 Task: For heading Use Caveat with bold.  font size for heading18,  'Change the font style of data to'Caveat and font size to 9,  Change the alignment of both headline & data to Align right In the sheet   Quantum Sales review   book
Action: Mouse moved to (295, 199)
Screenshot: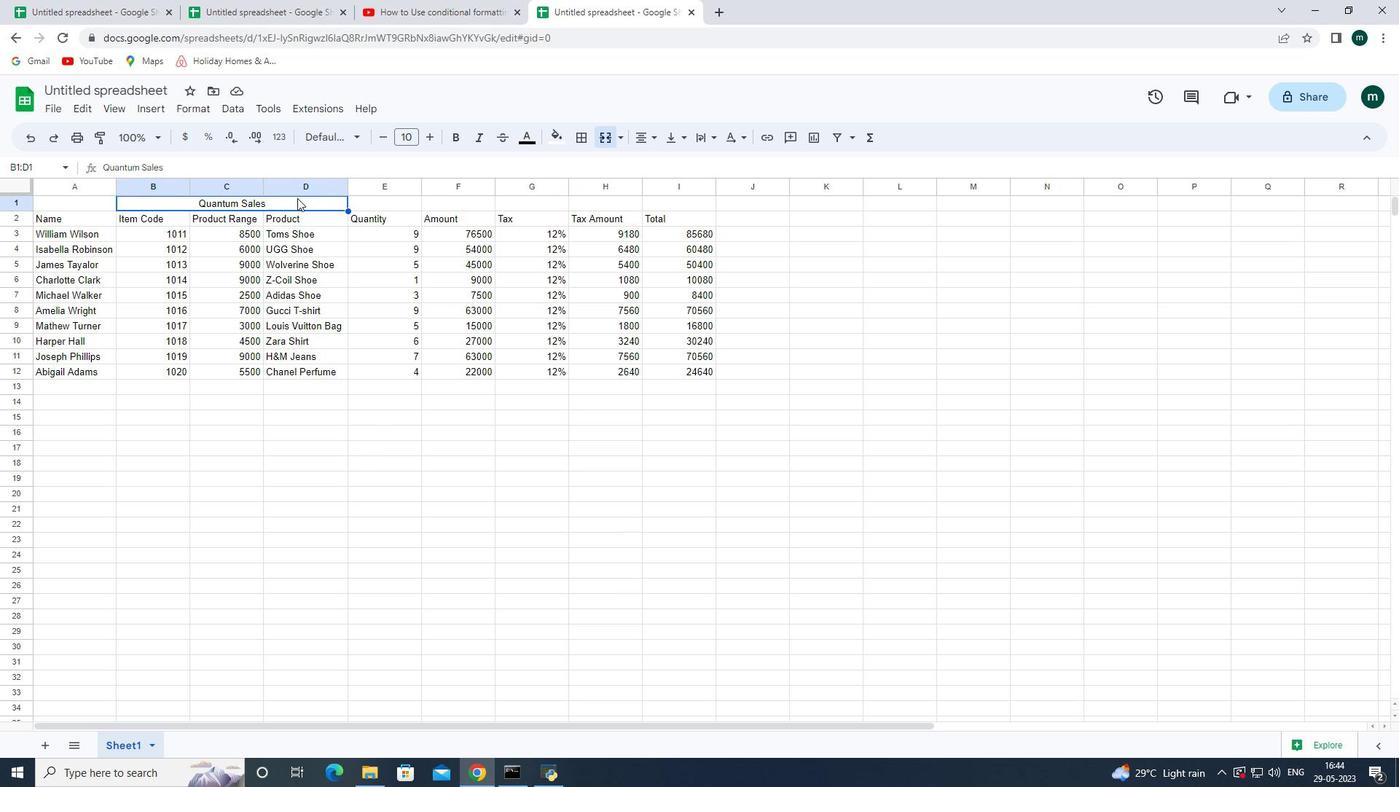 
Action: Mouse pressed left at (295, 199)
Screenshot: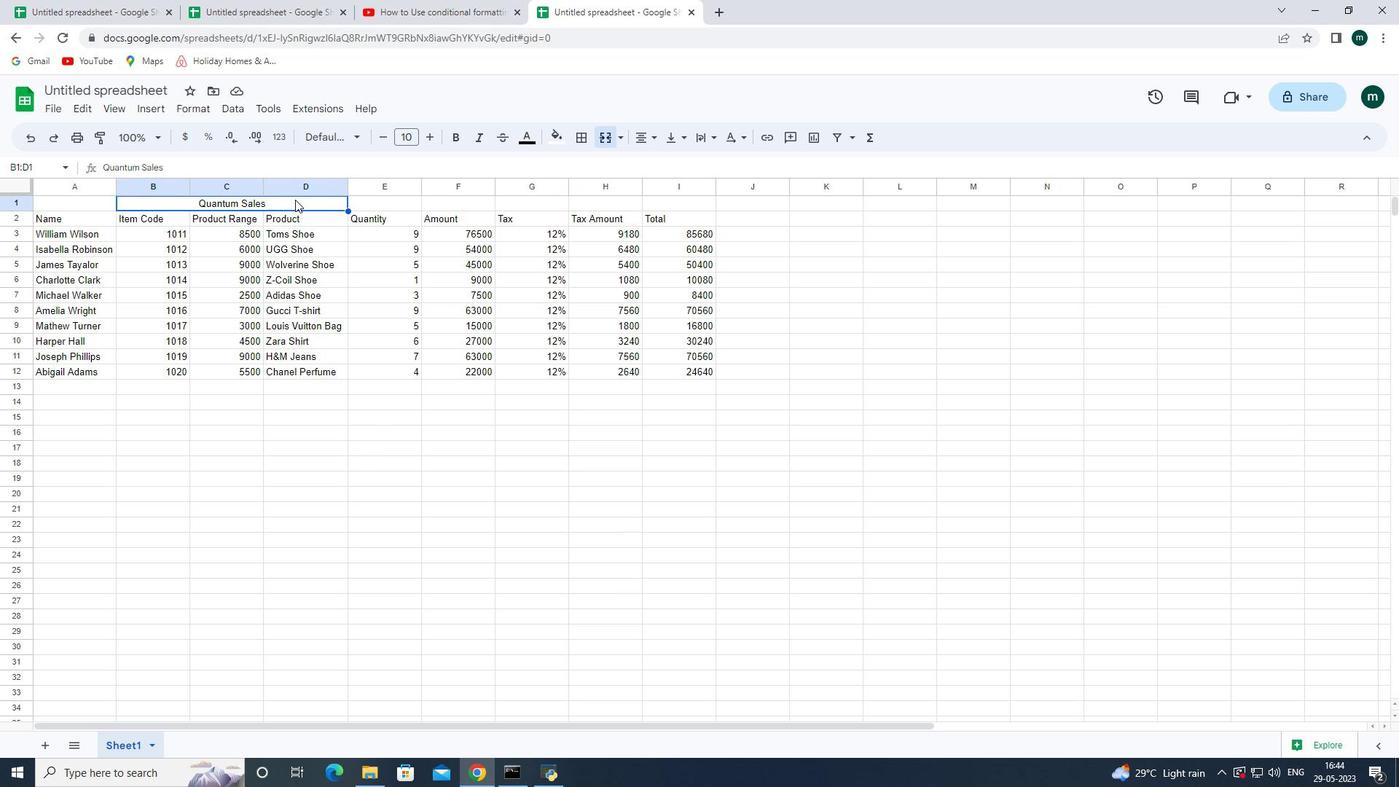 
Action: Mouse moved to (363, 137)
Screenshot: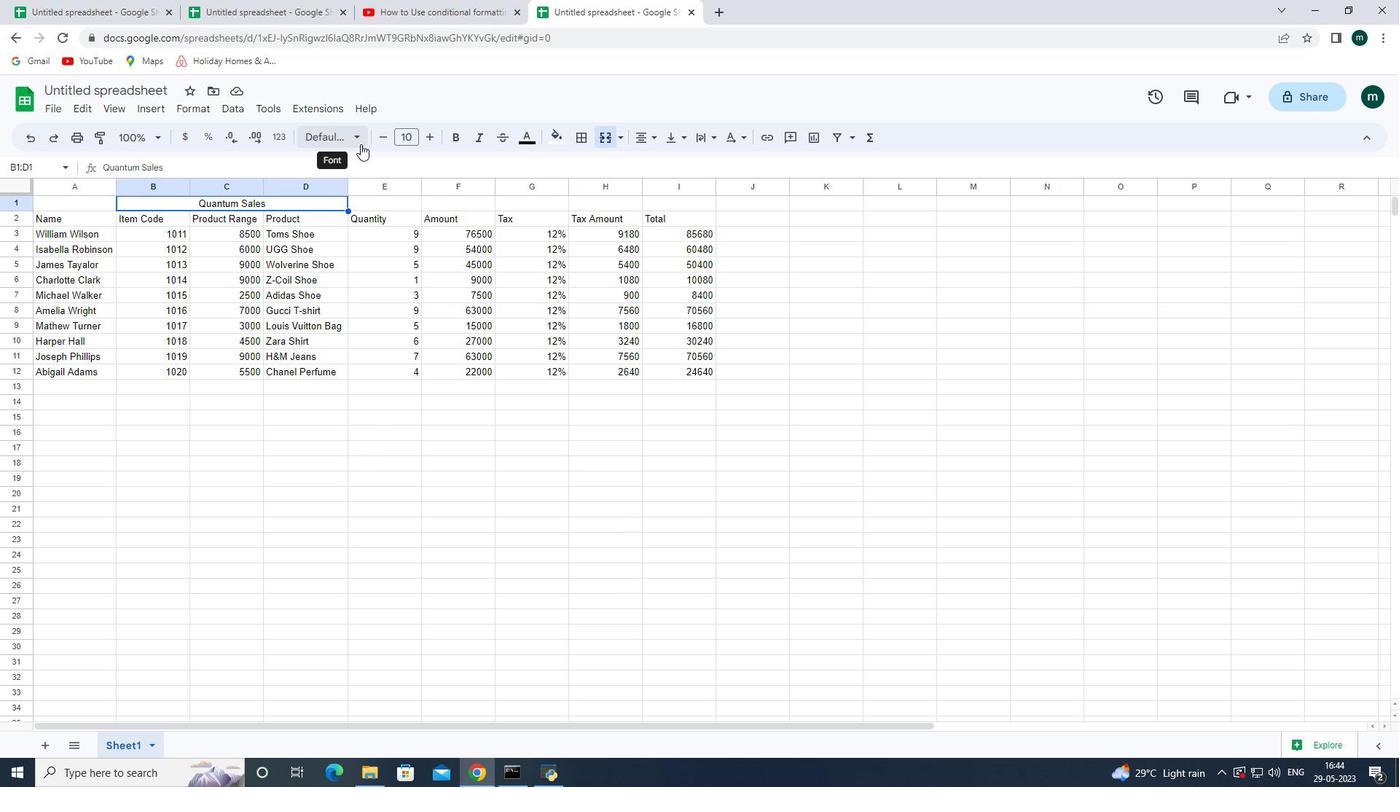 
Action: Mouse pressed left at (363, 137)
Screenshot: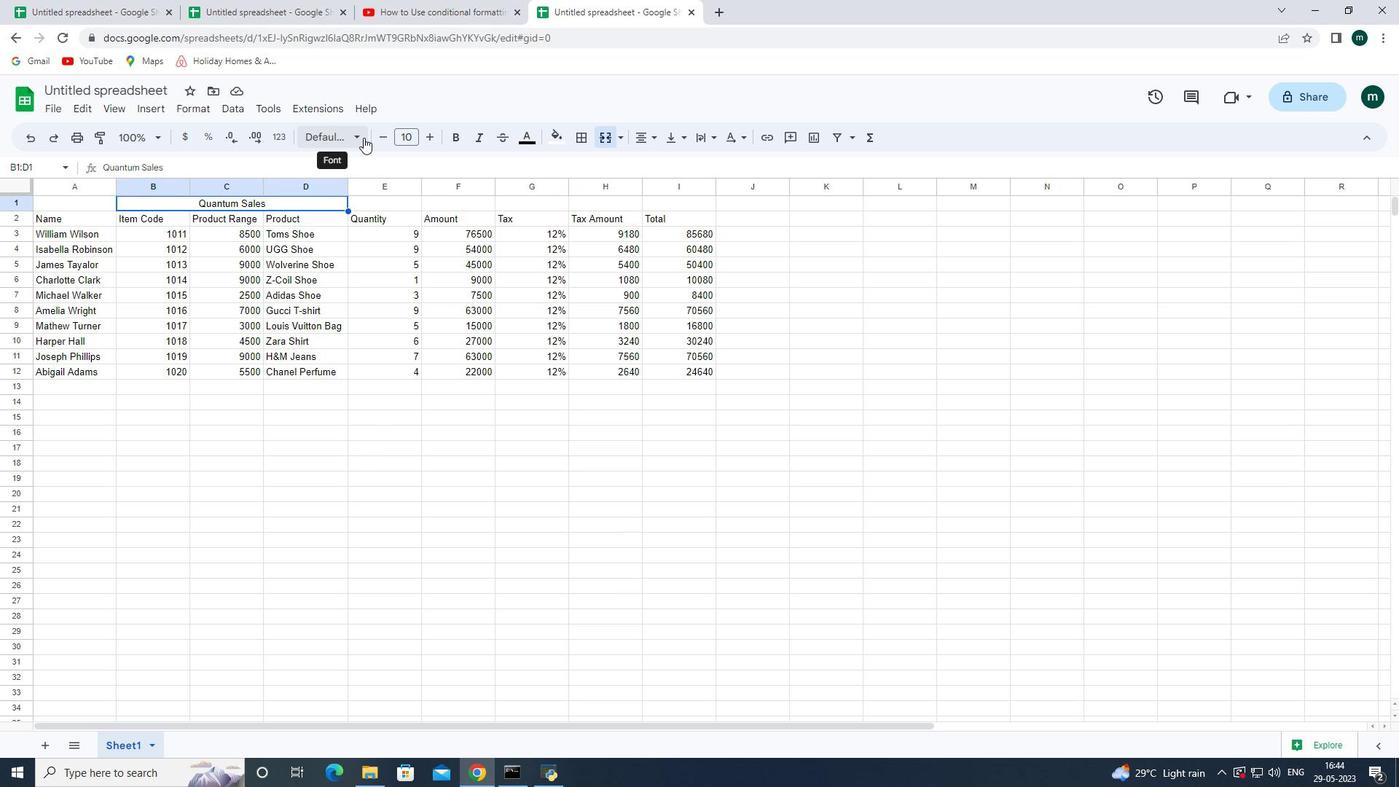 
Action: Mouse moved to (363, 414)
Screenshot: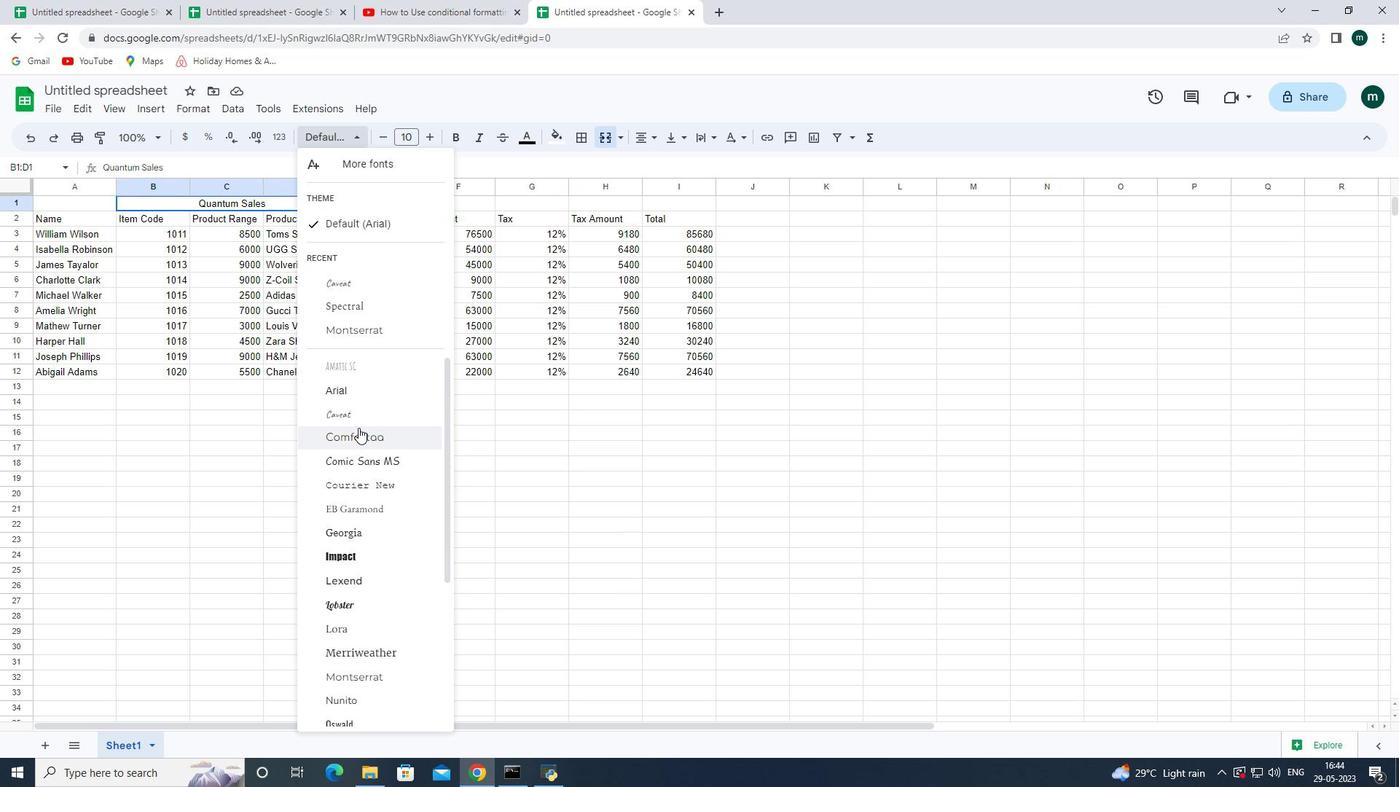 
Action: Mouse pressed left at (363, 414)
Screenshot: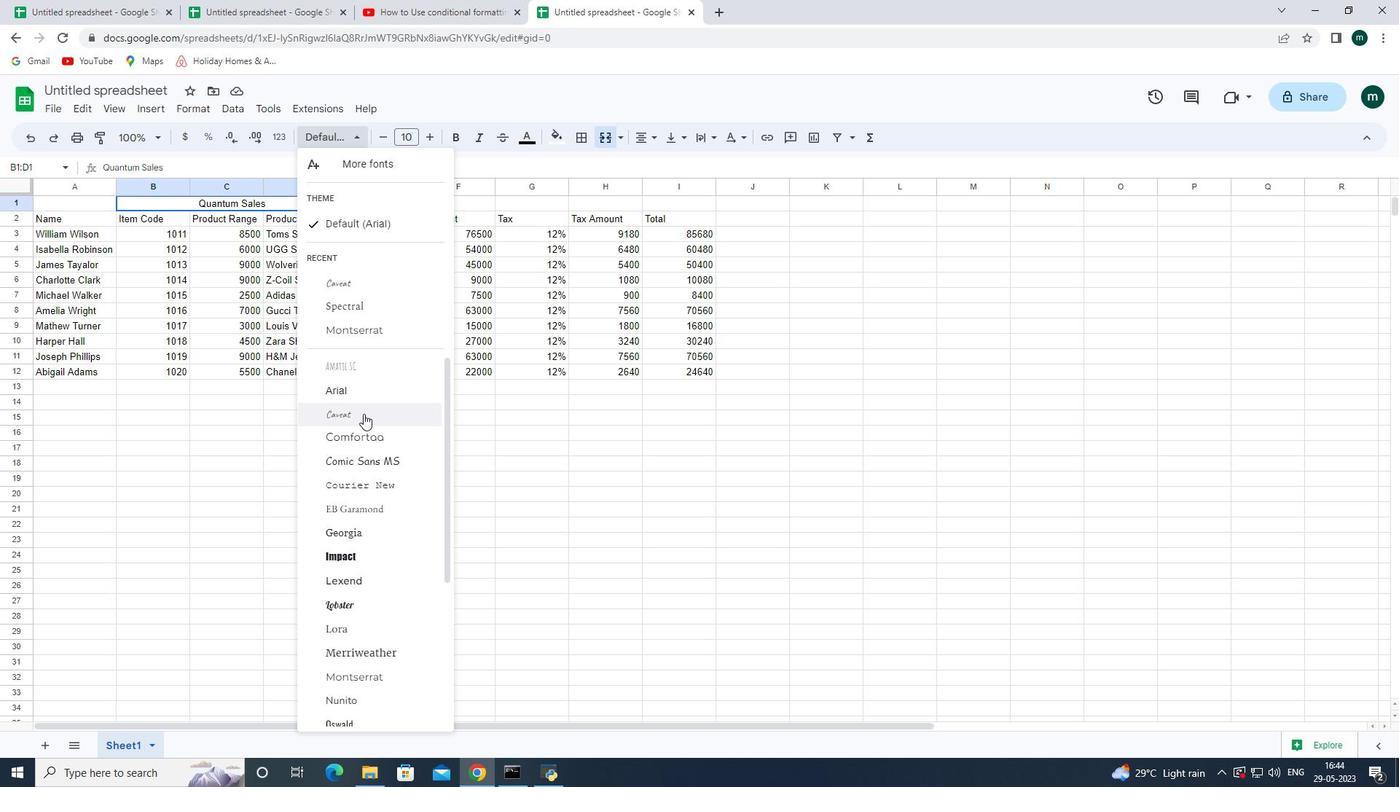 
Action: Mouse moved to (425, 130)
Screenshot: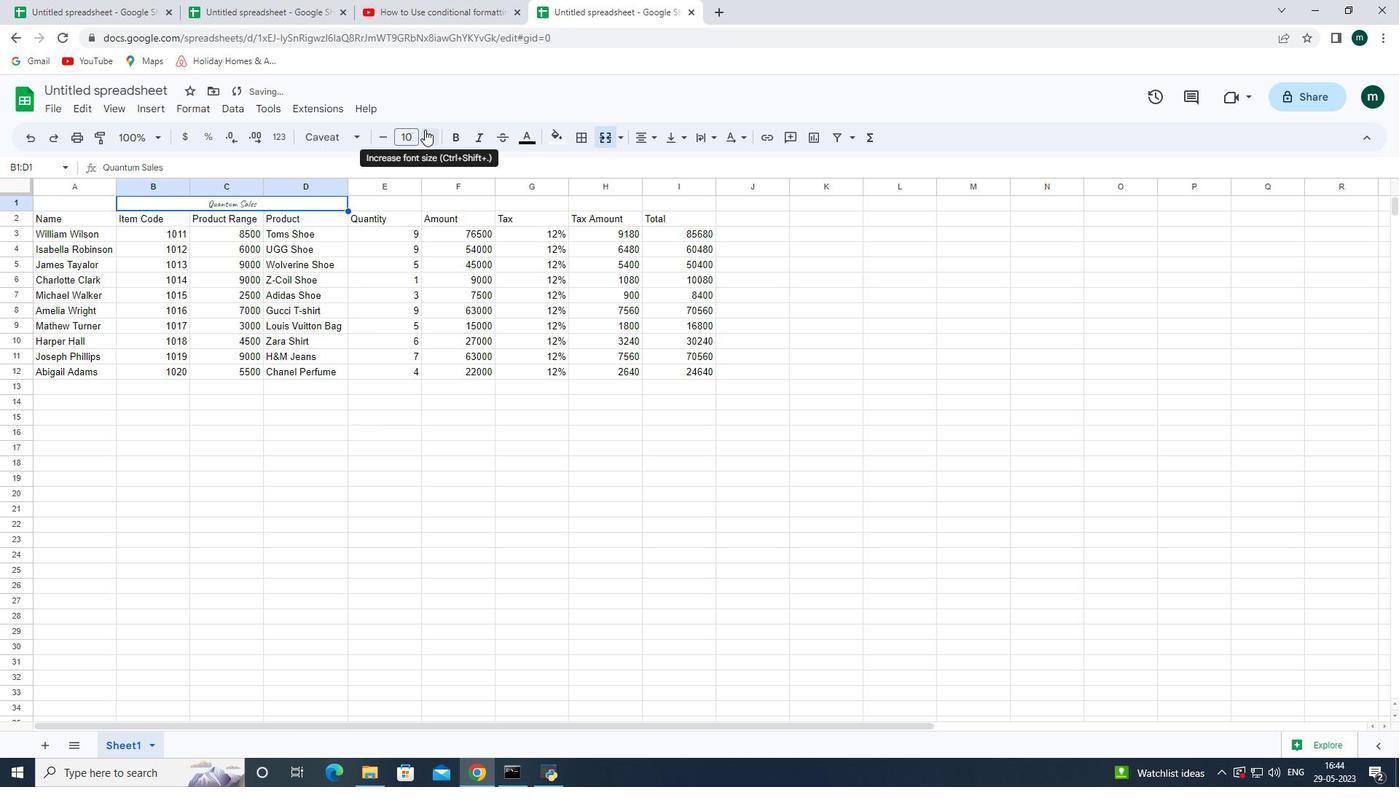 
Action: Mouse pressed left at (425, 130)
Screenshot: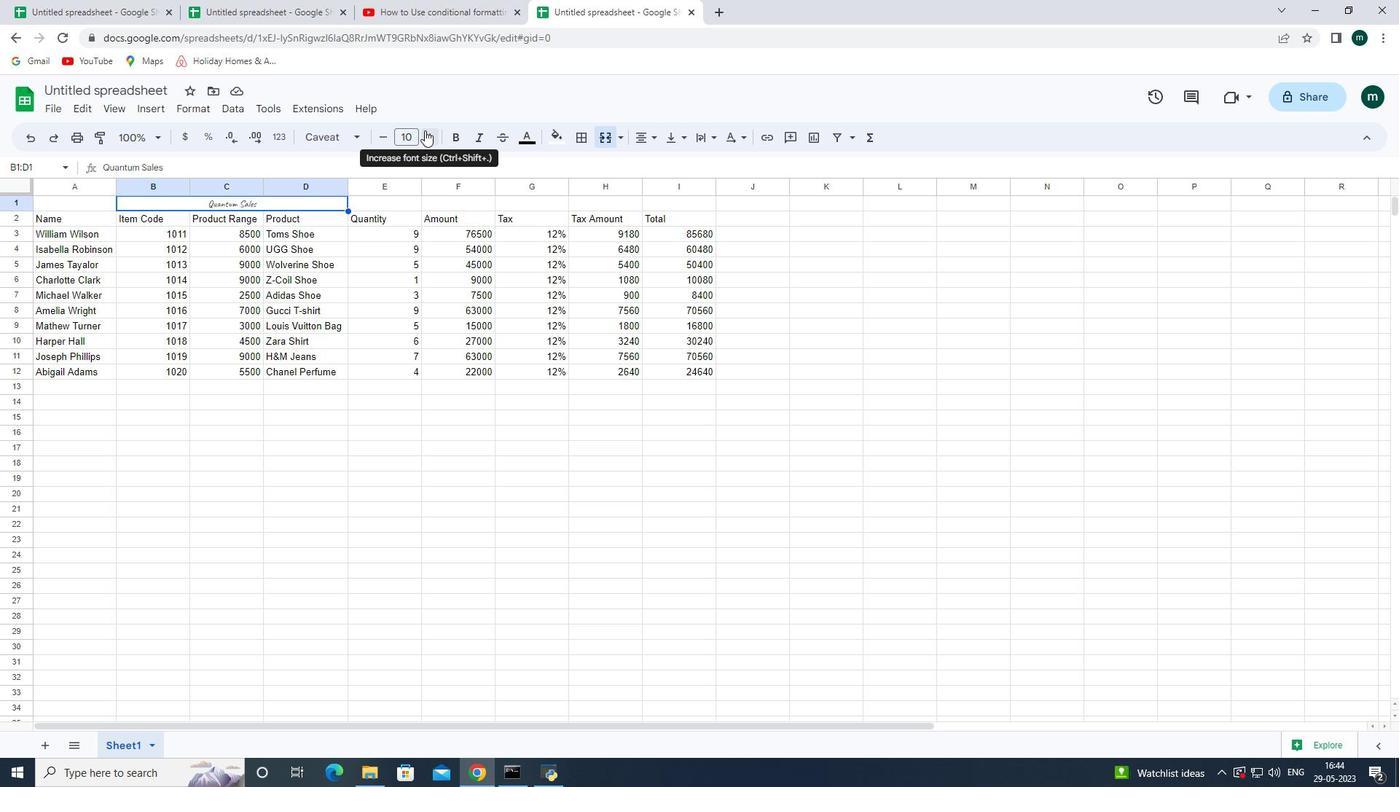 
Action: Mouse pressed left at (425, 130)
Screenshot: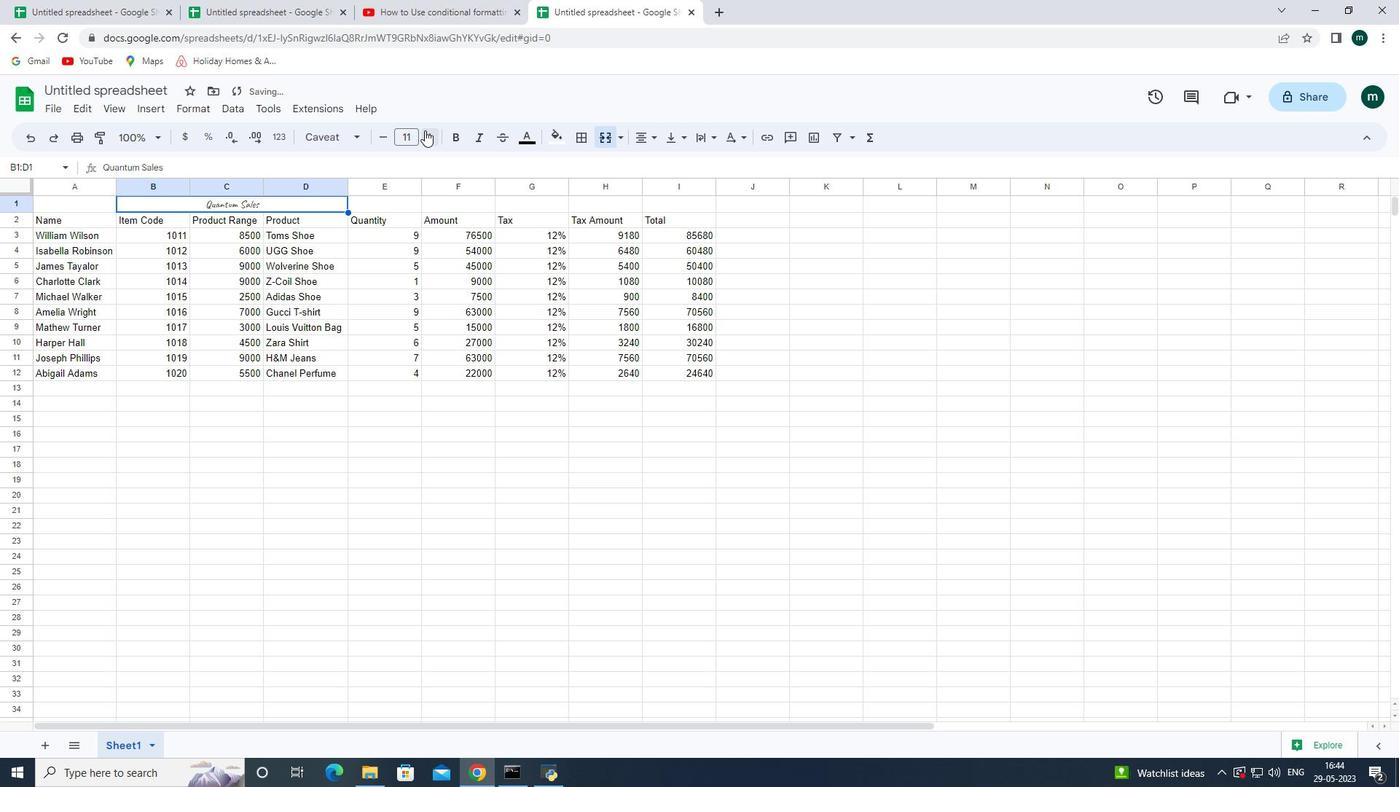 
Action: Mouse pressed left at (425, 130)
Screenshot: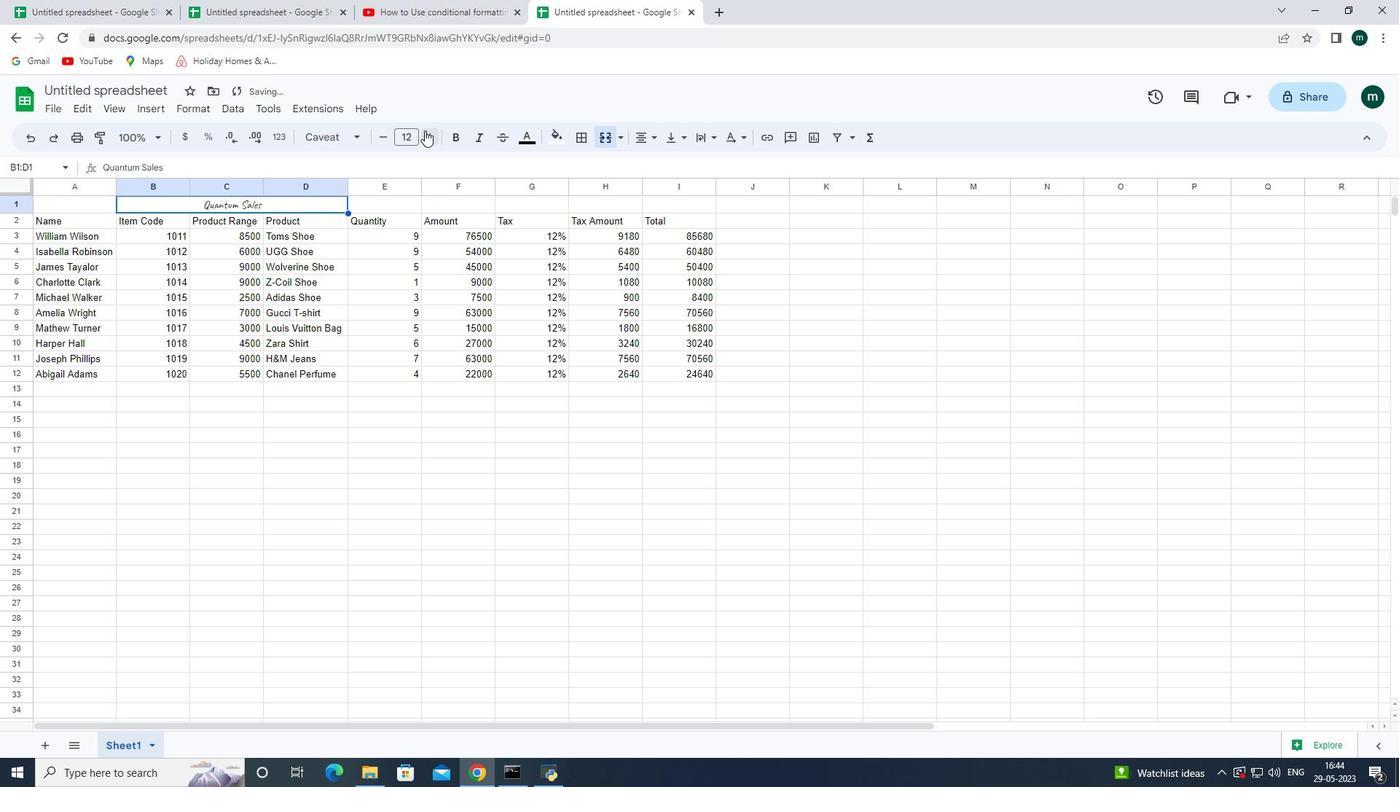 
Action: Mouse moved to (428, 134)
Screenshot: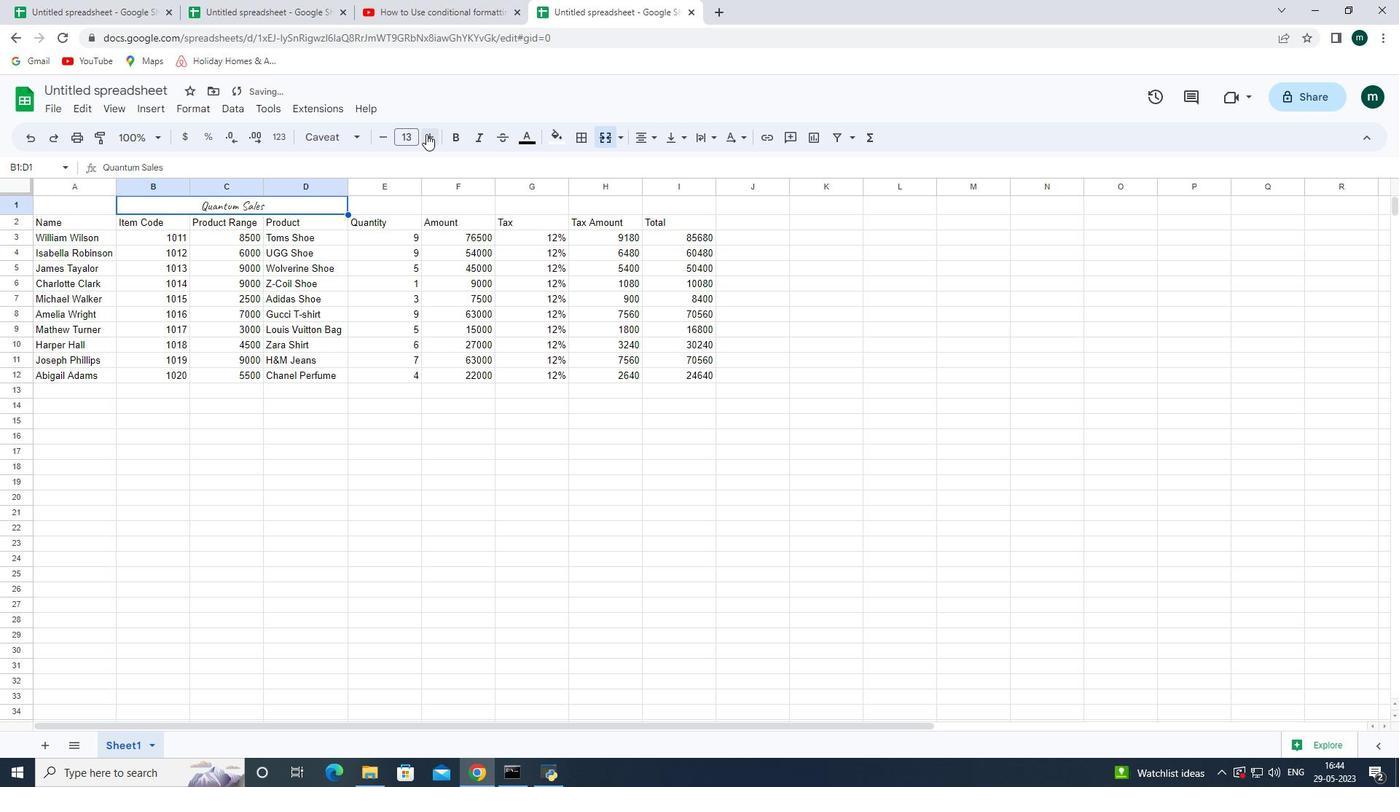 
Action: Mouse pressed left at (428, 134)
Screenshot: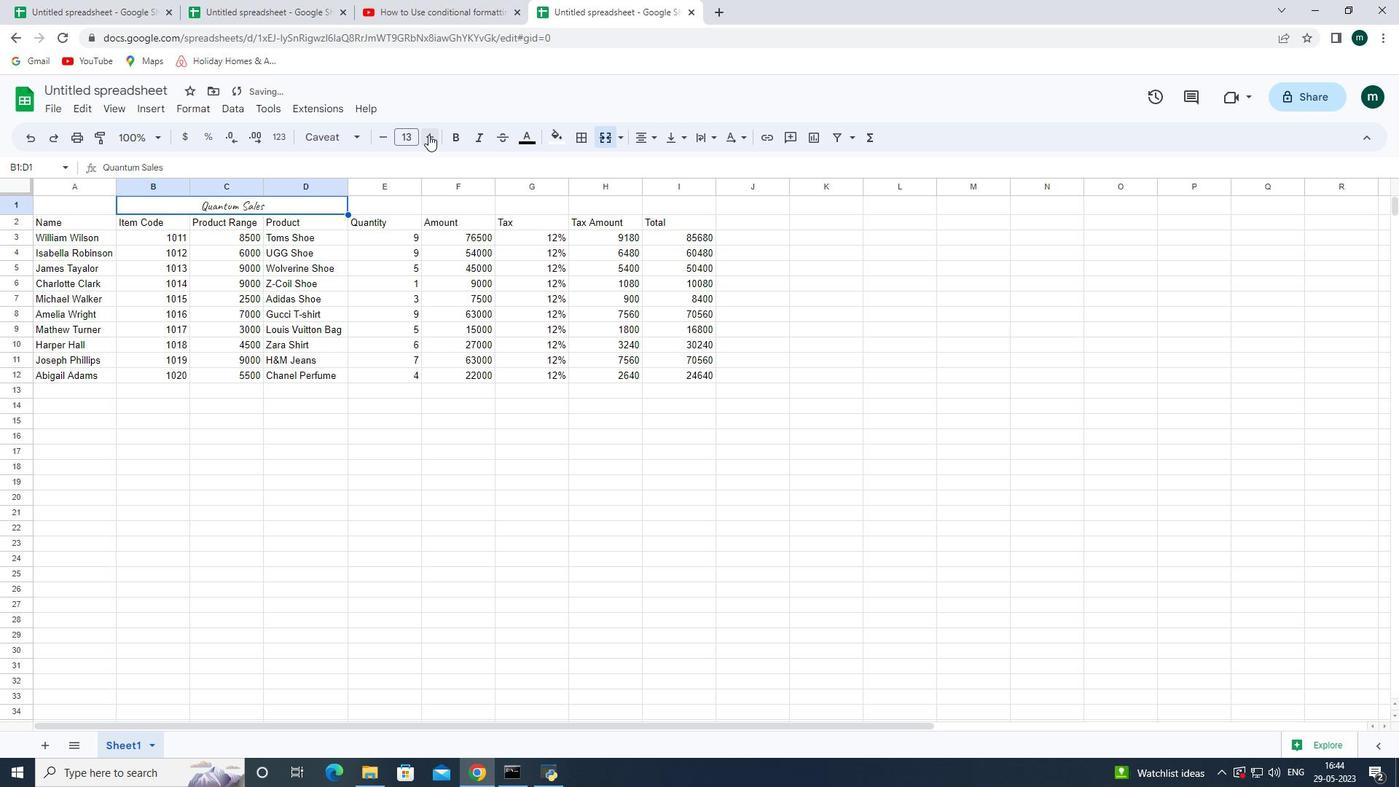 
Action: Mouse pressed left at (428, 134)
Screenshot: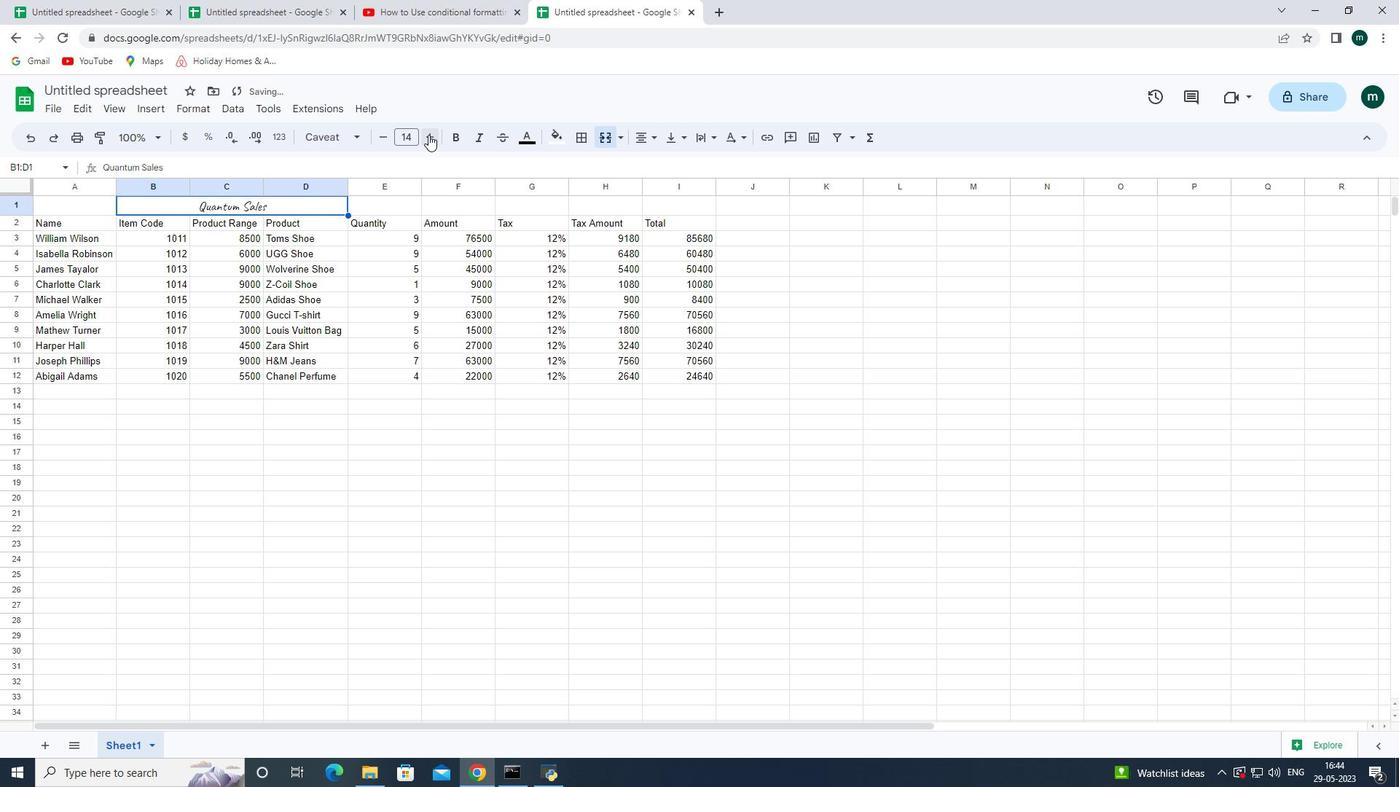
Action: Mouse pressed left at (428, 134)
Screenshot: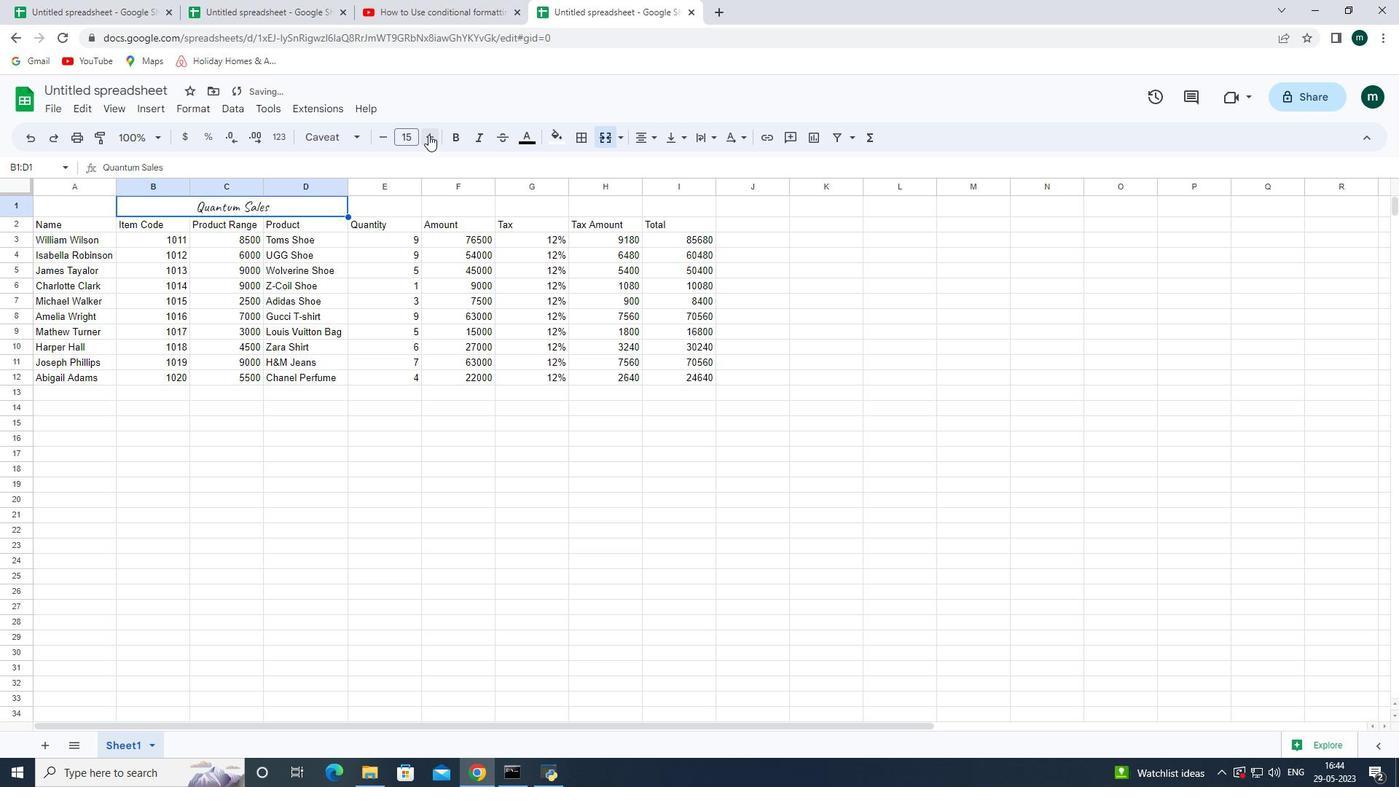 
Action: Mouse pressed left at (428, 134)
Screenshot: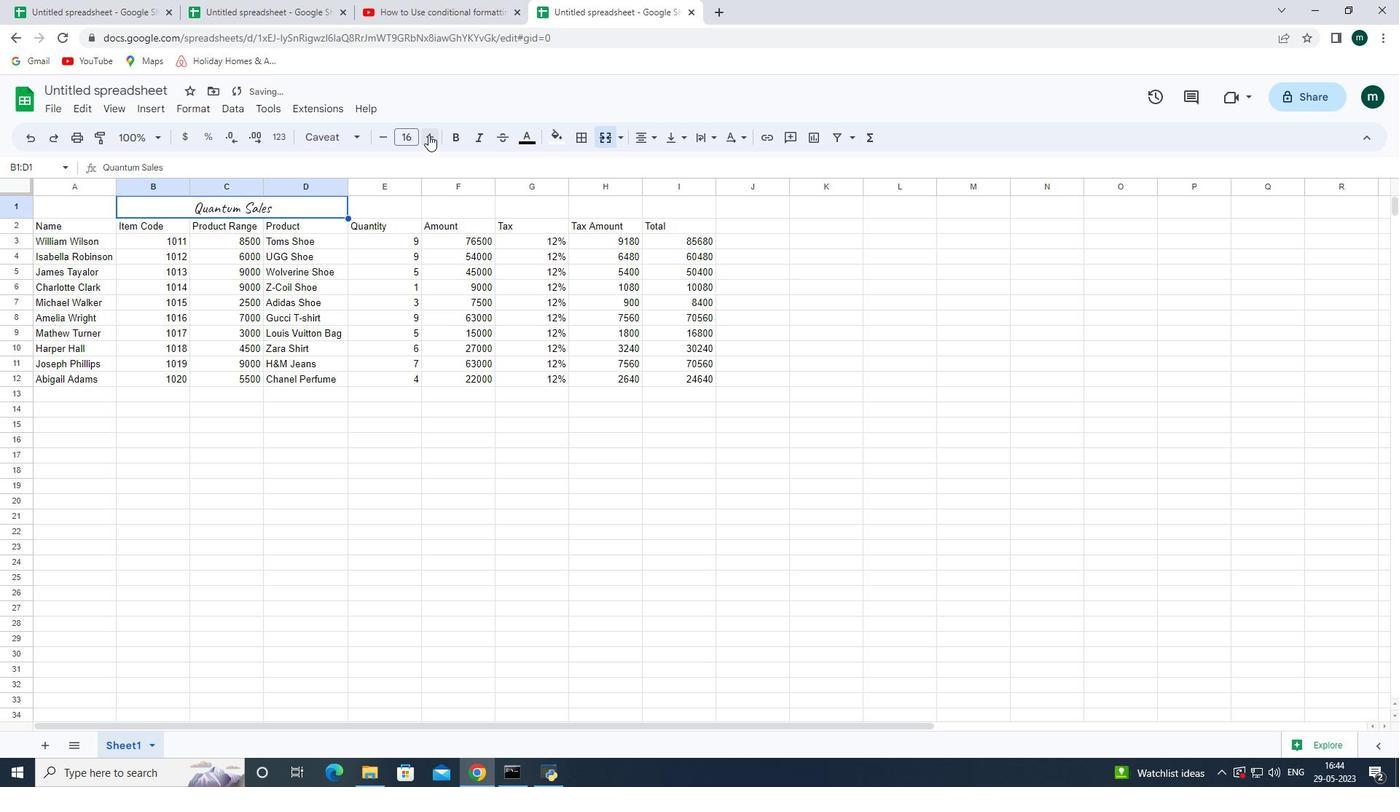 
Action: Mouse pressed left at (428, 134)
Screenshot: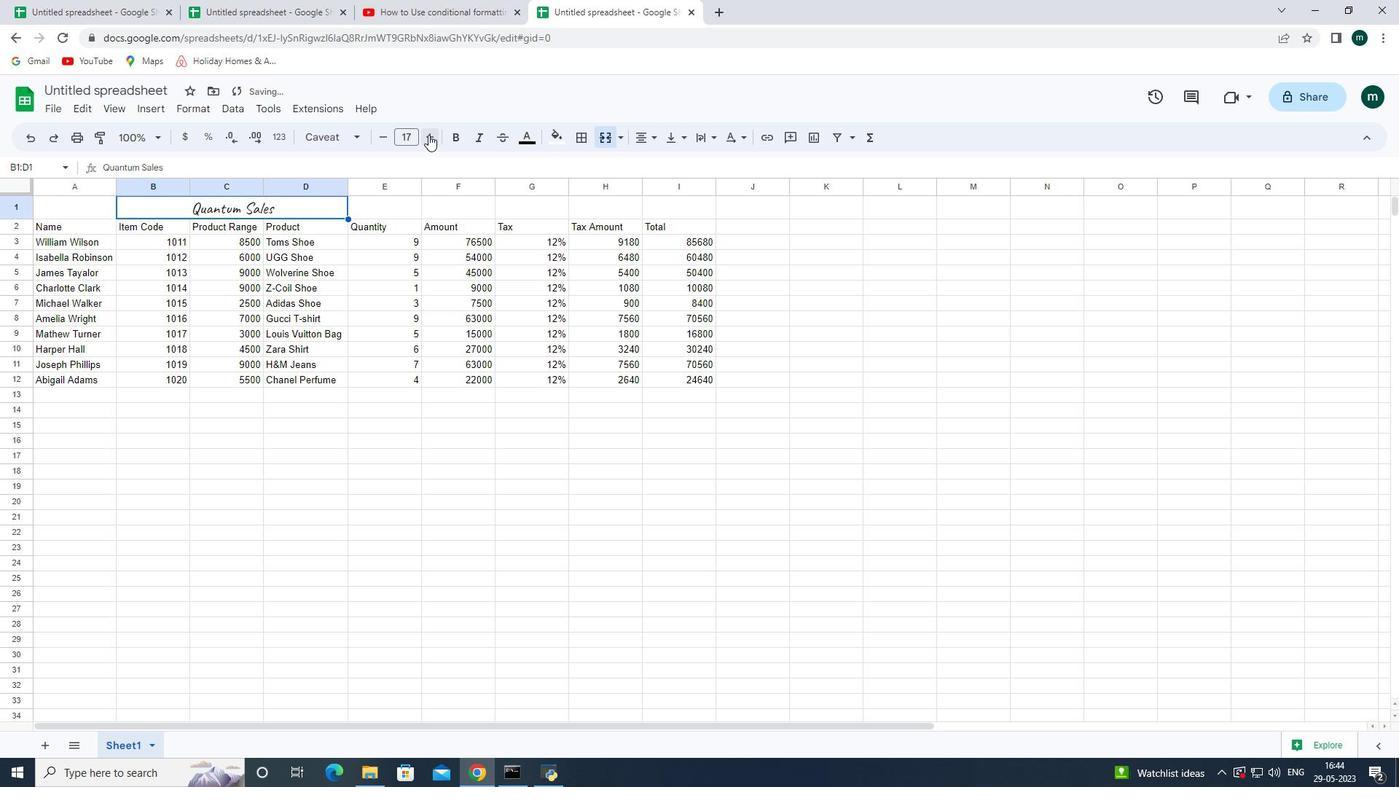 
Action: Mouse moved to (57, 226)
Screenshot: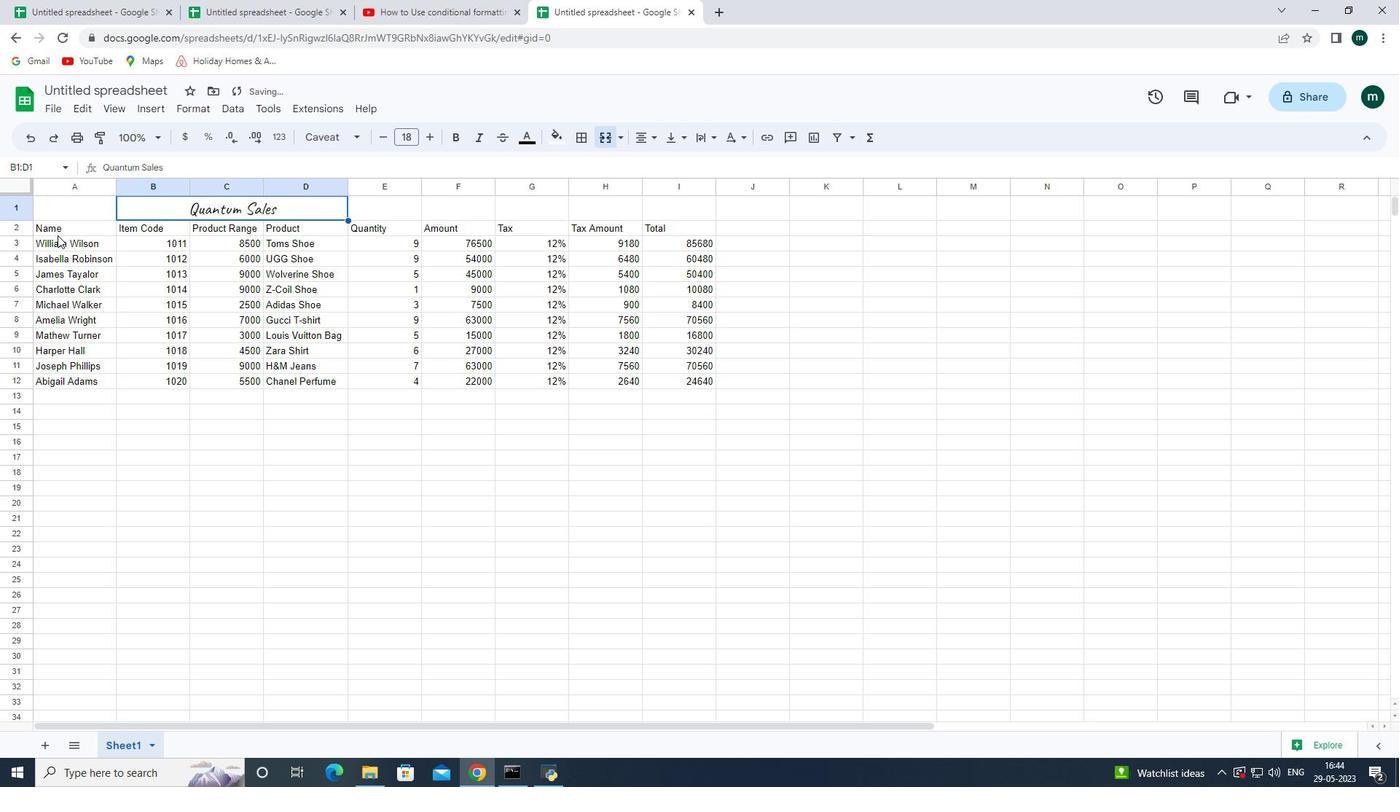 
Action: Mouse pressed left at (57, 226)
Screenshot: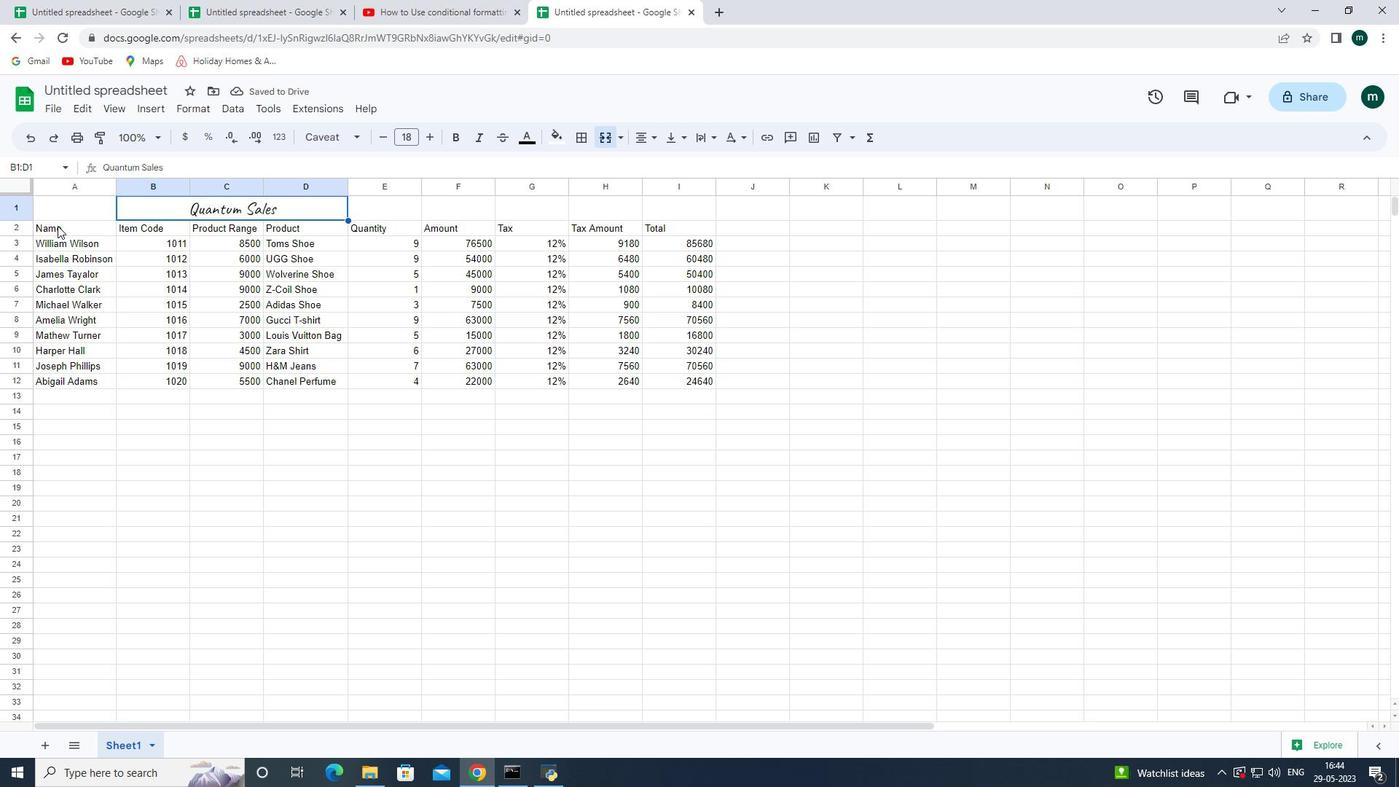 
Action: Mouse moved to (339, 128)
Screenshot: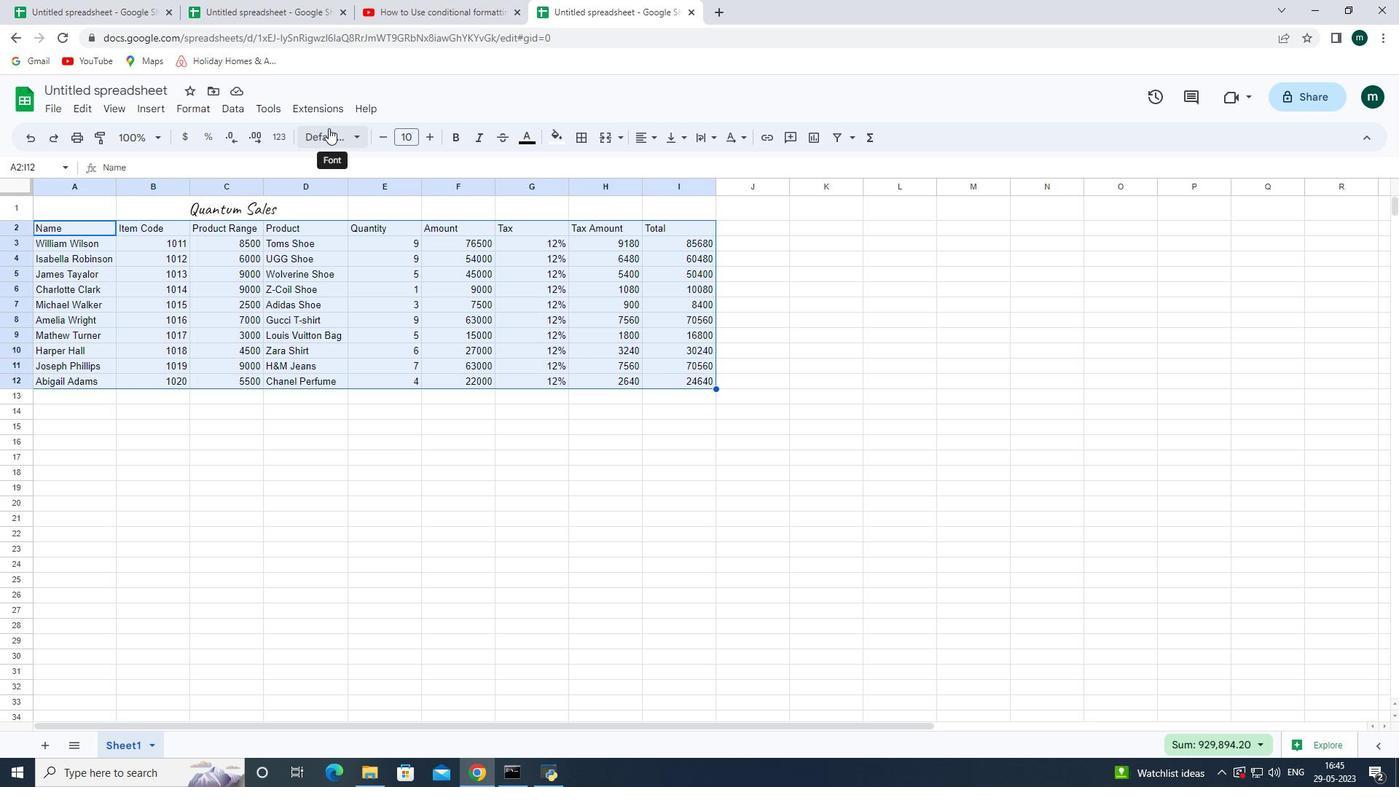 
Action: Mouse pressed left at (339, 128)
Screenshot: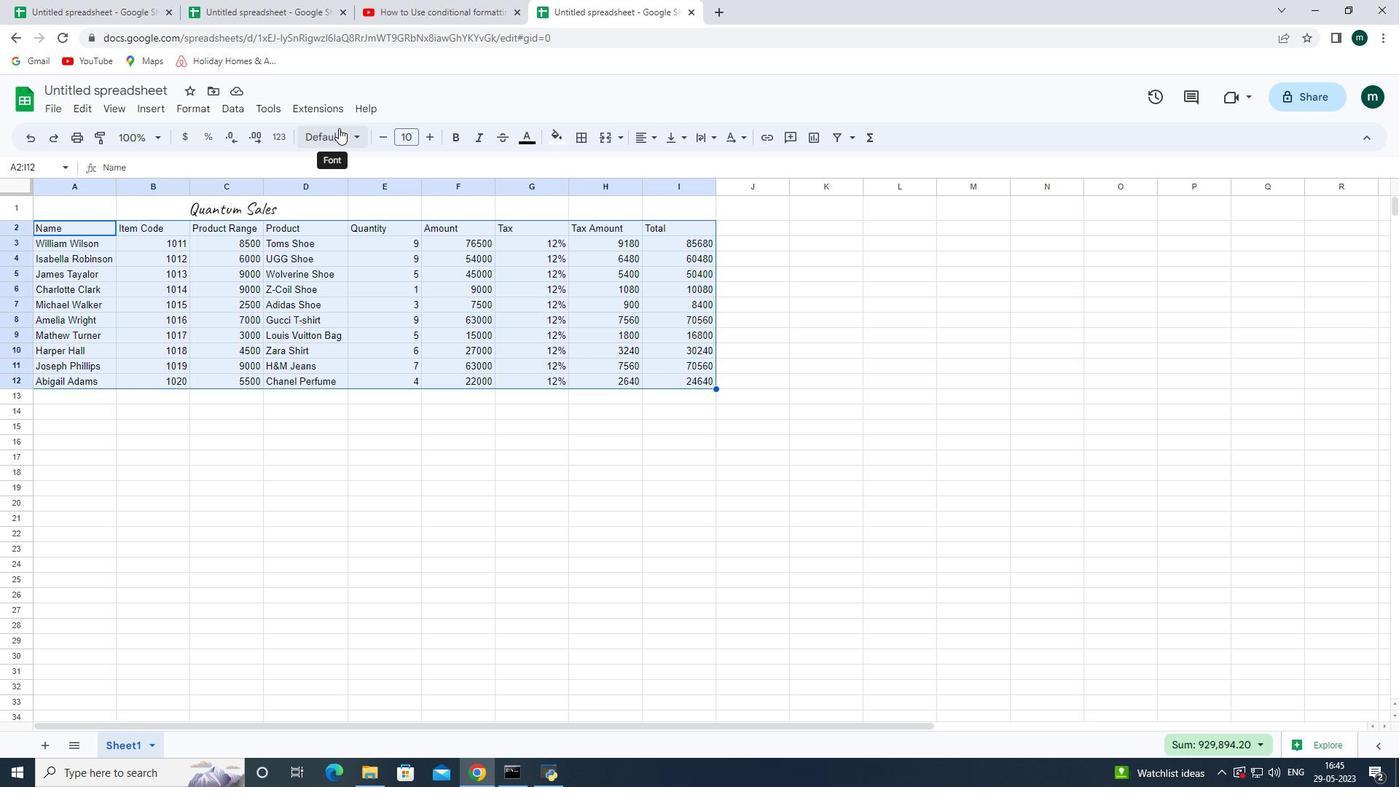 
Action: Mouse moved to (366, 280)
Screenshot: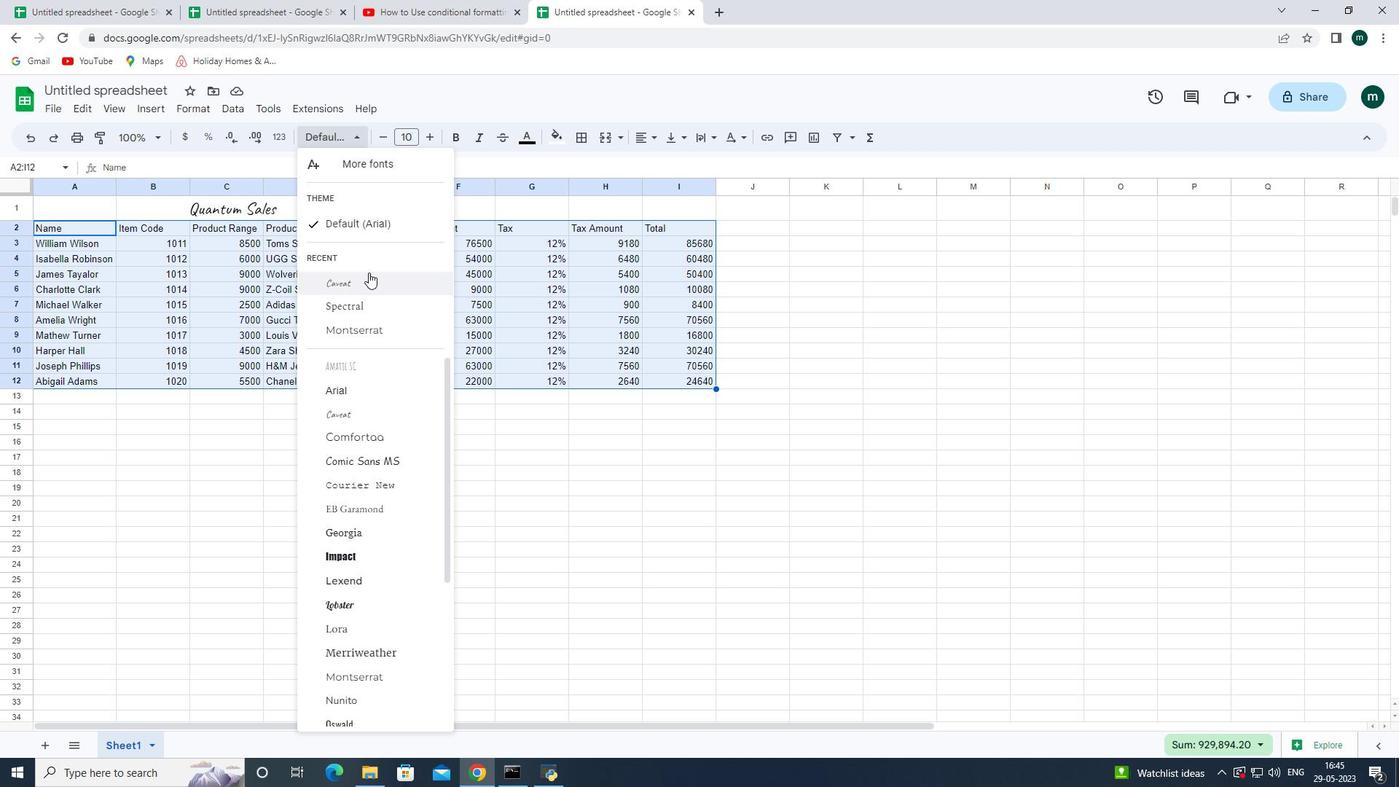 
Action: Mouse pressed left at (366, 280)
Screenshot: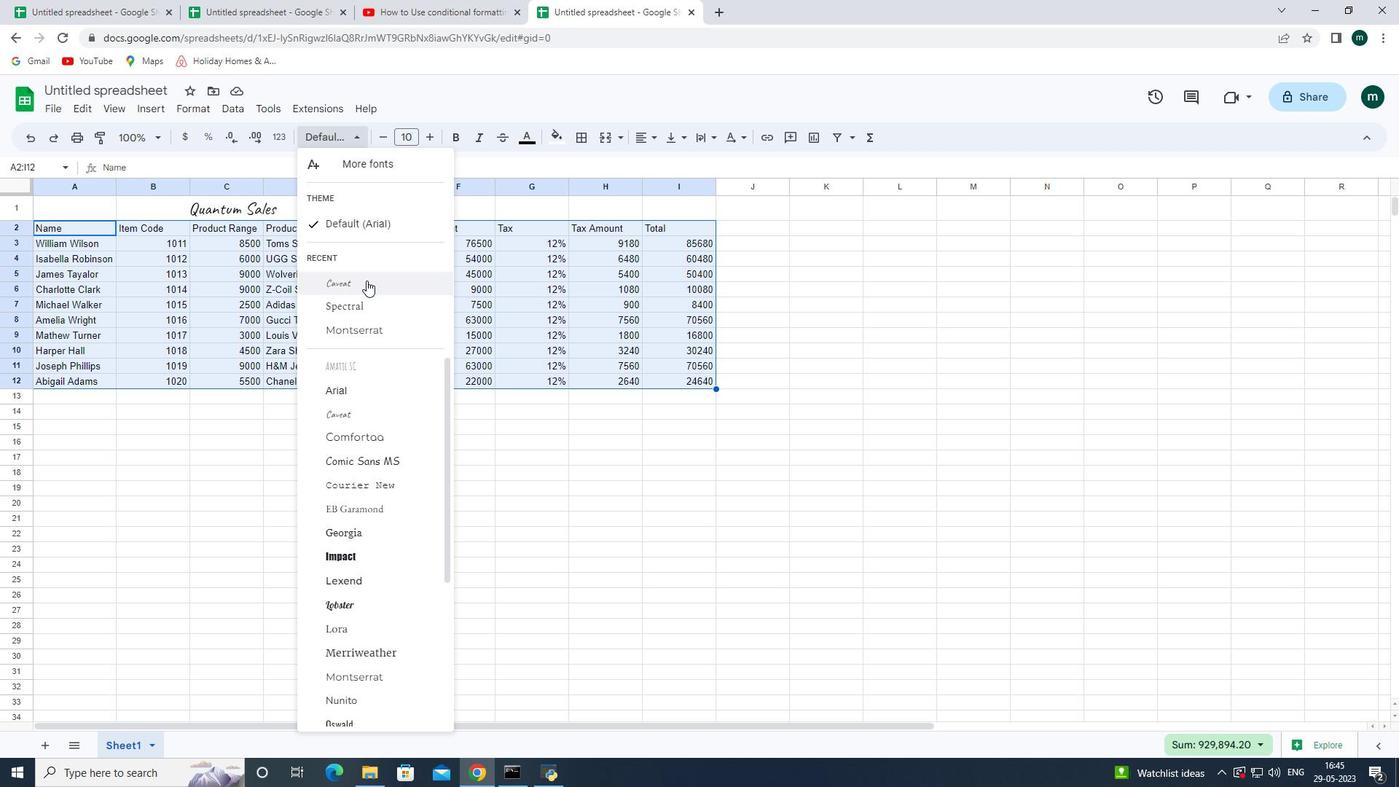 
Action: Mouse moved to (382, 137)
Screenshot: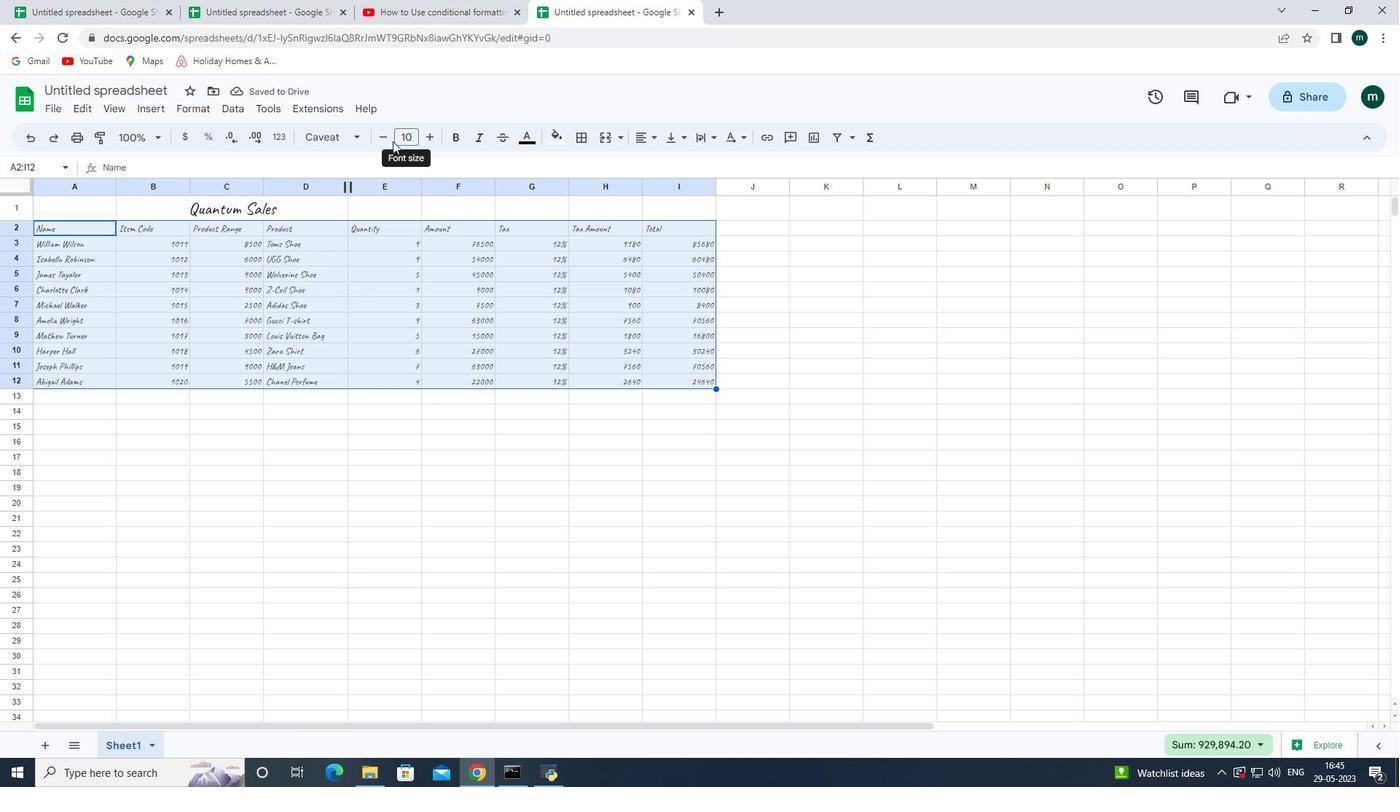 
Action: Mouse pressed left at (382, 137)
Screenshot: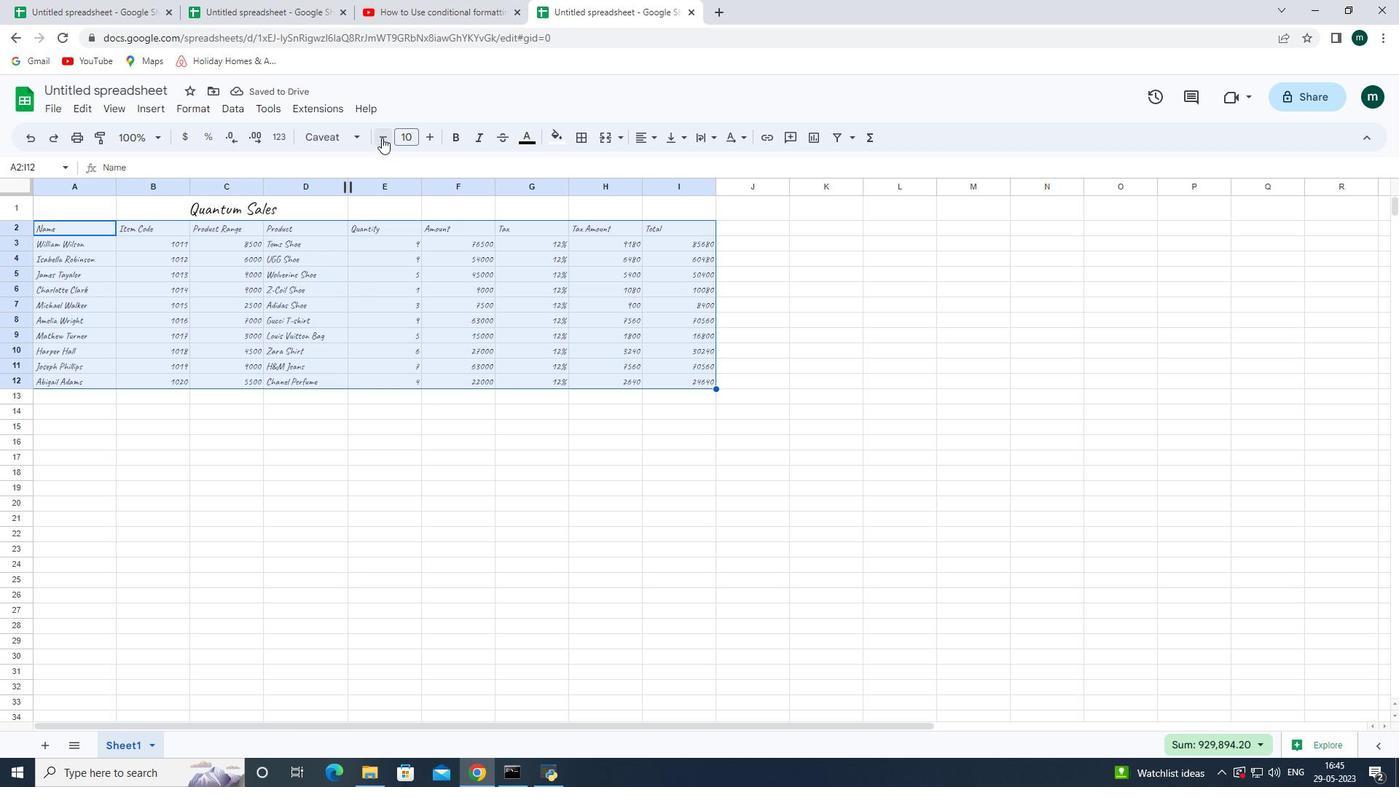 
Action: Mouse moved to (102, 207)
Screenshot: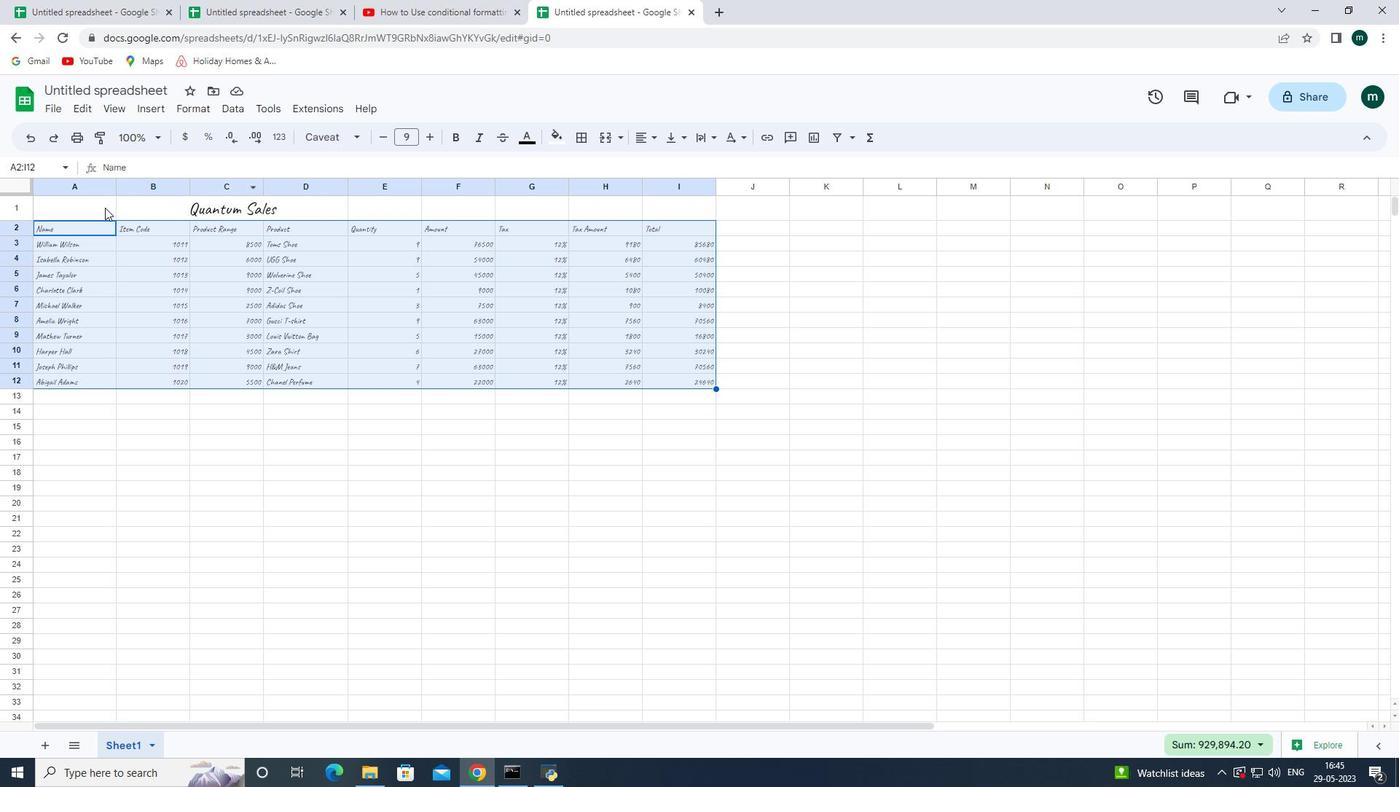 
Action: Mouse pressed left at (102, 207)
Screenshot: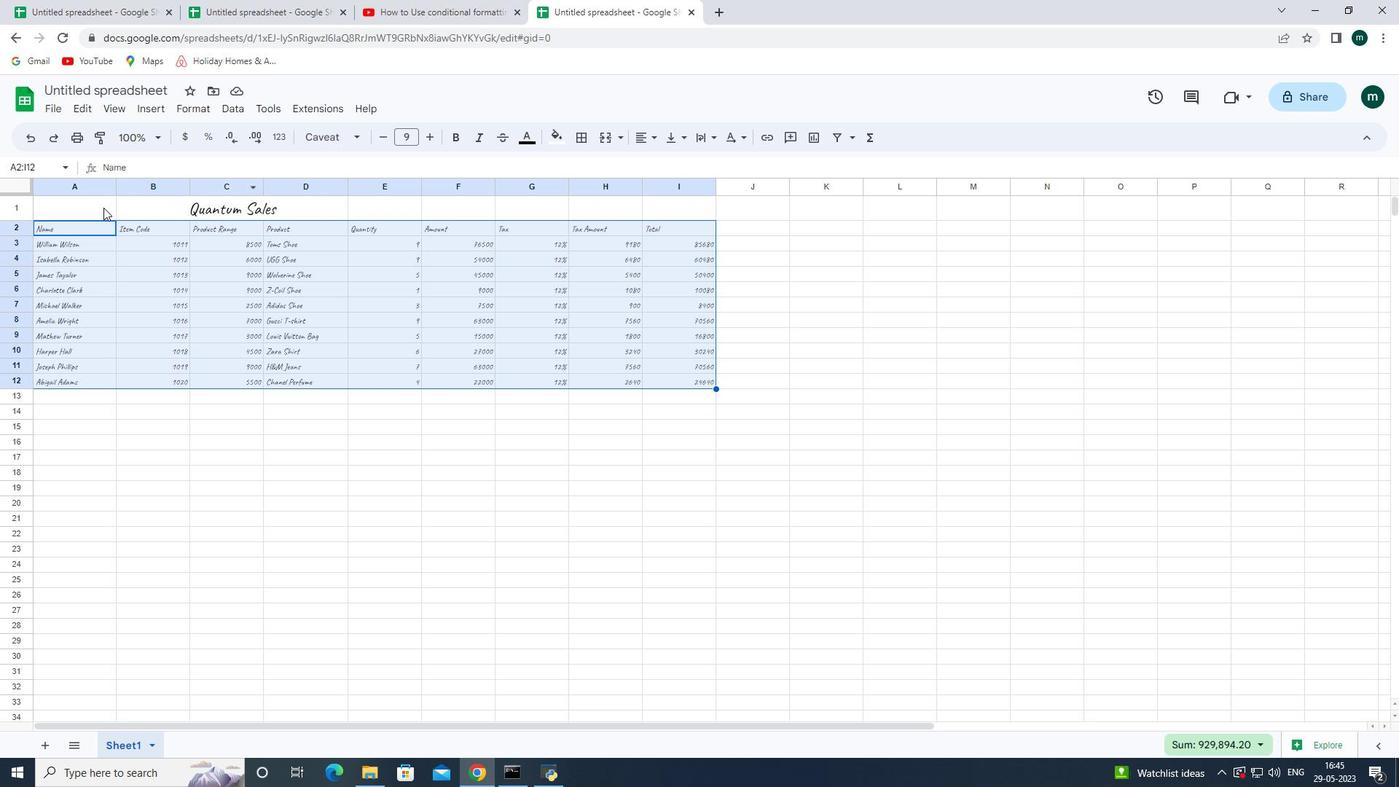 
Action: Mouse pressed left at (102, 207)
Screenshot: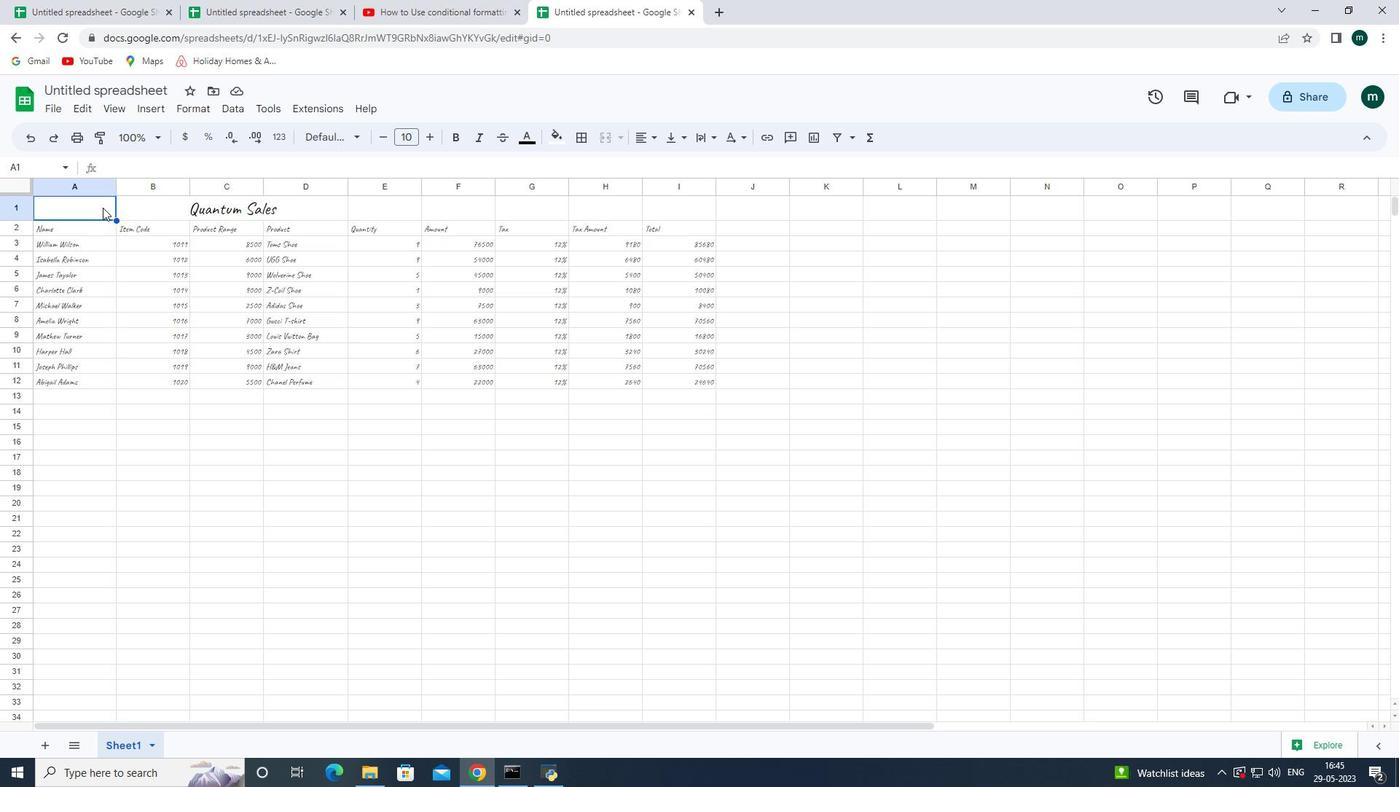 
Action: Mouse moved to (118, 210)
Screenshot: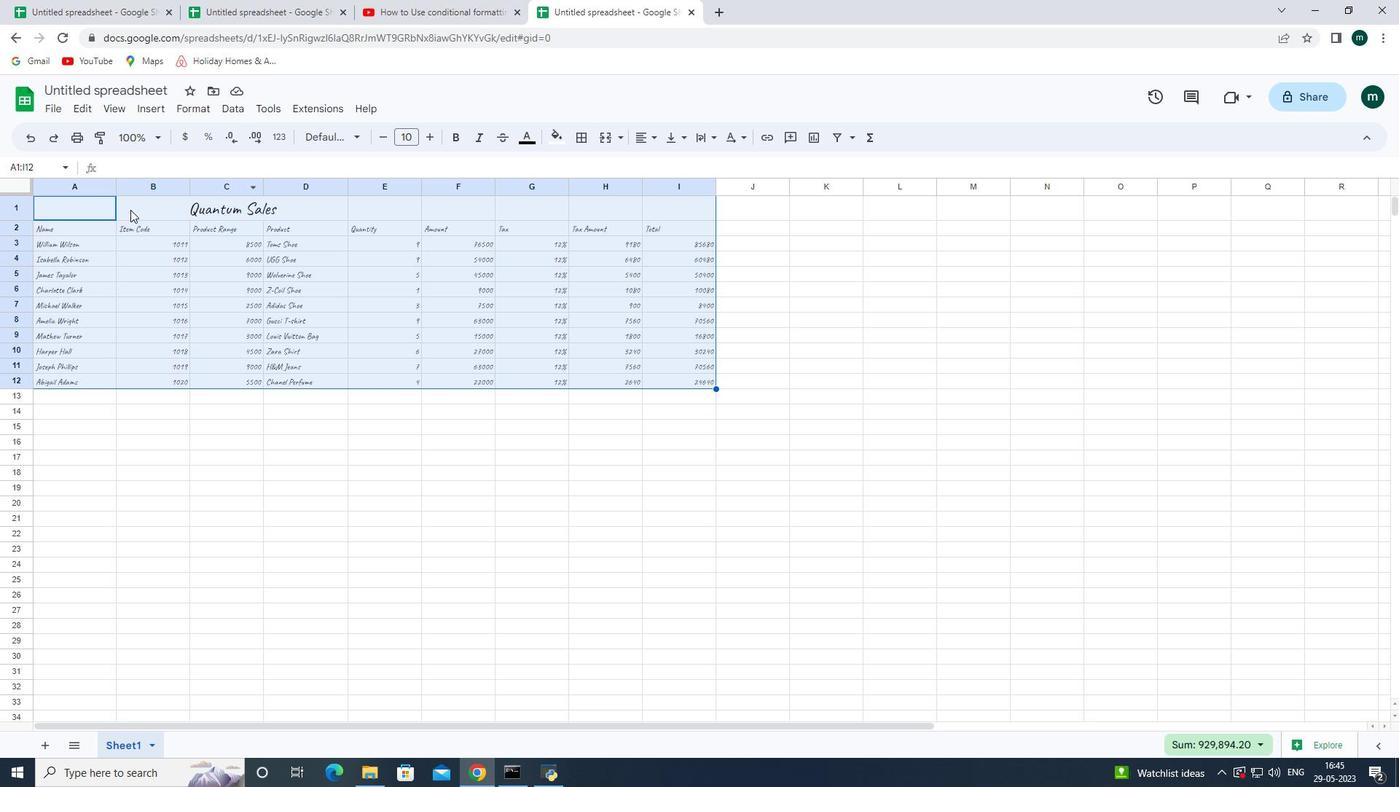 
Action: Mouse pressed left at (118, 210)
Screenshot: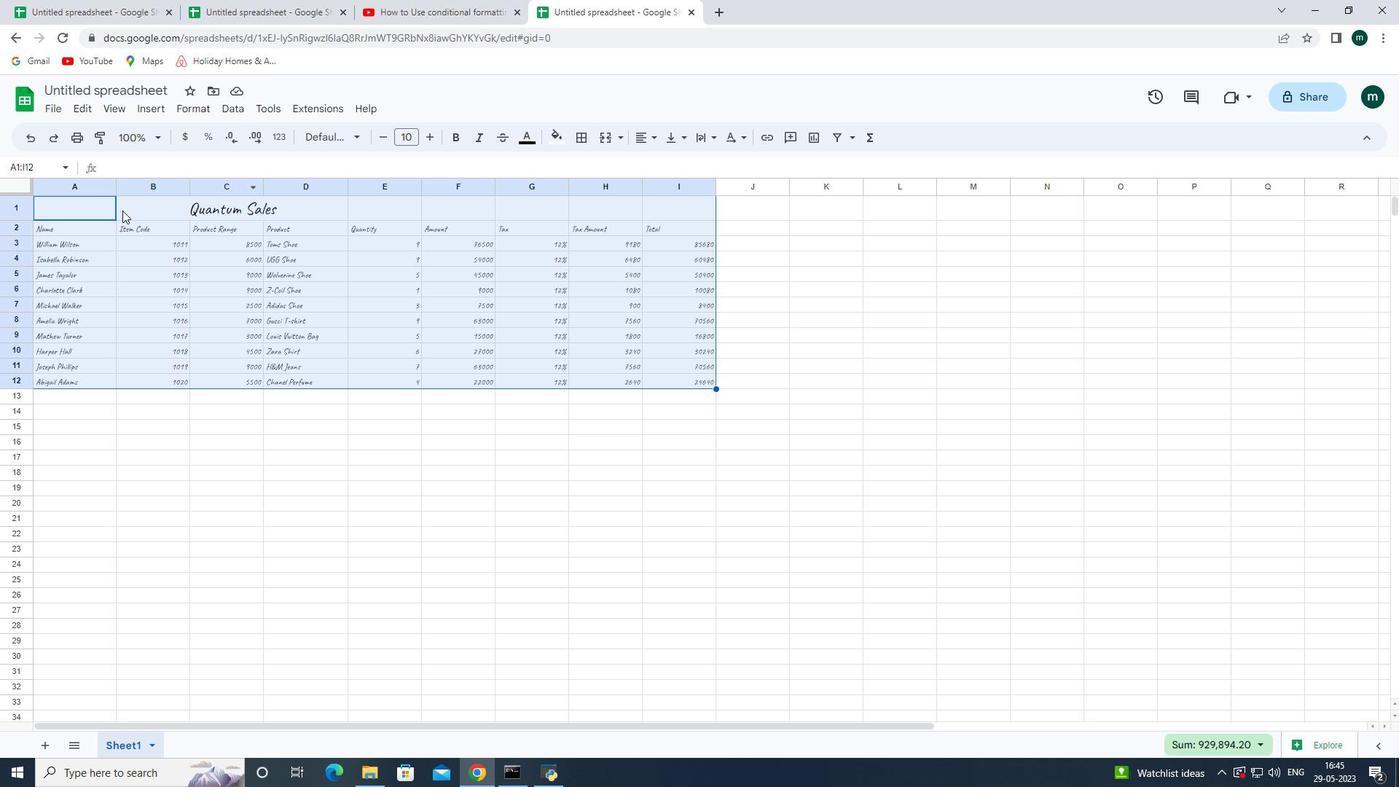 
Action: Mouse moved to (83, 207)
Screenshot: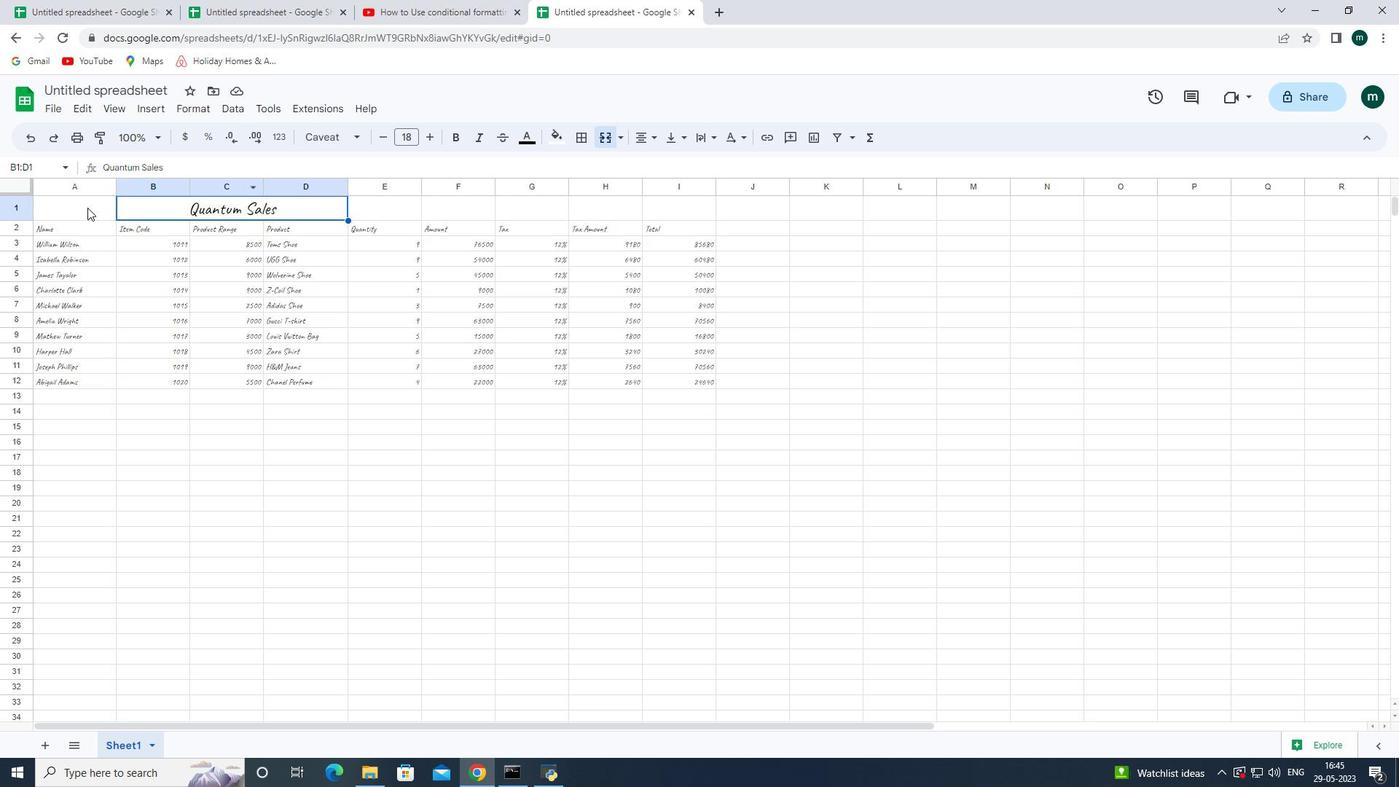 
Action: Mouse pressed left at (83, 207)
Screenshot: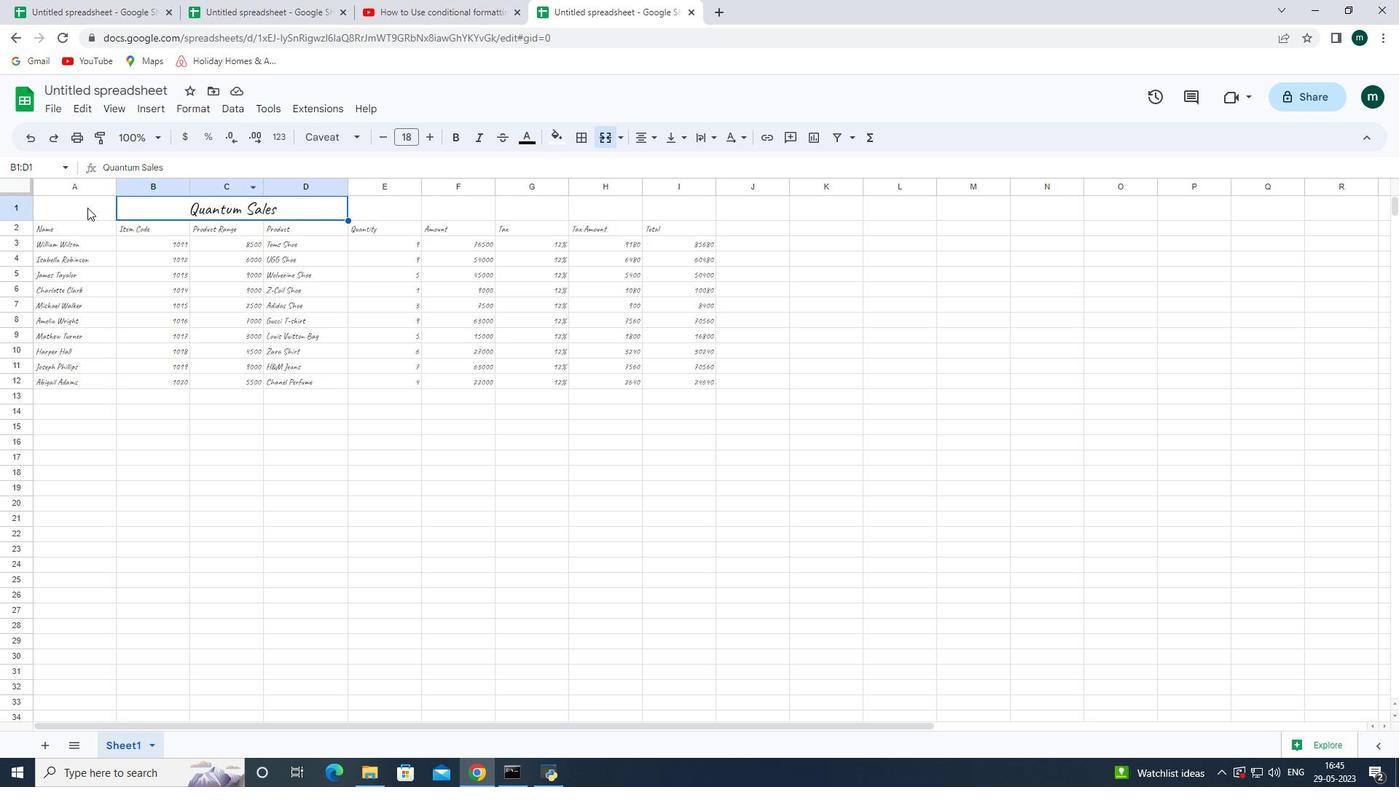 
Action: Mouse moved to (608, 138)
Screenshot: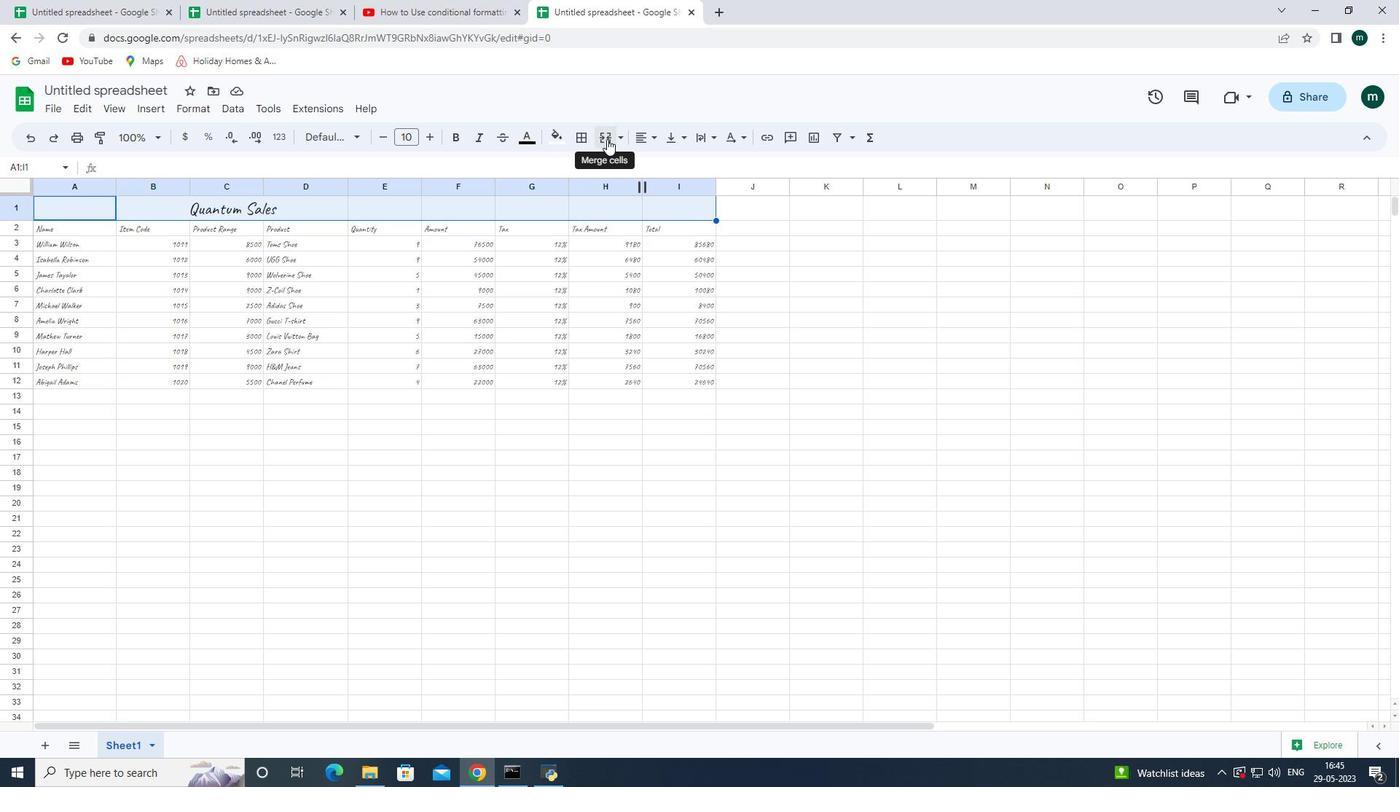 
Action: Mouse pressed left at (608, 138)
Screenshot: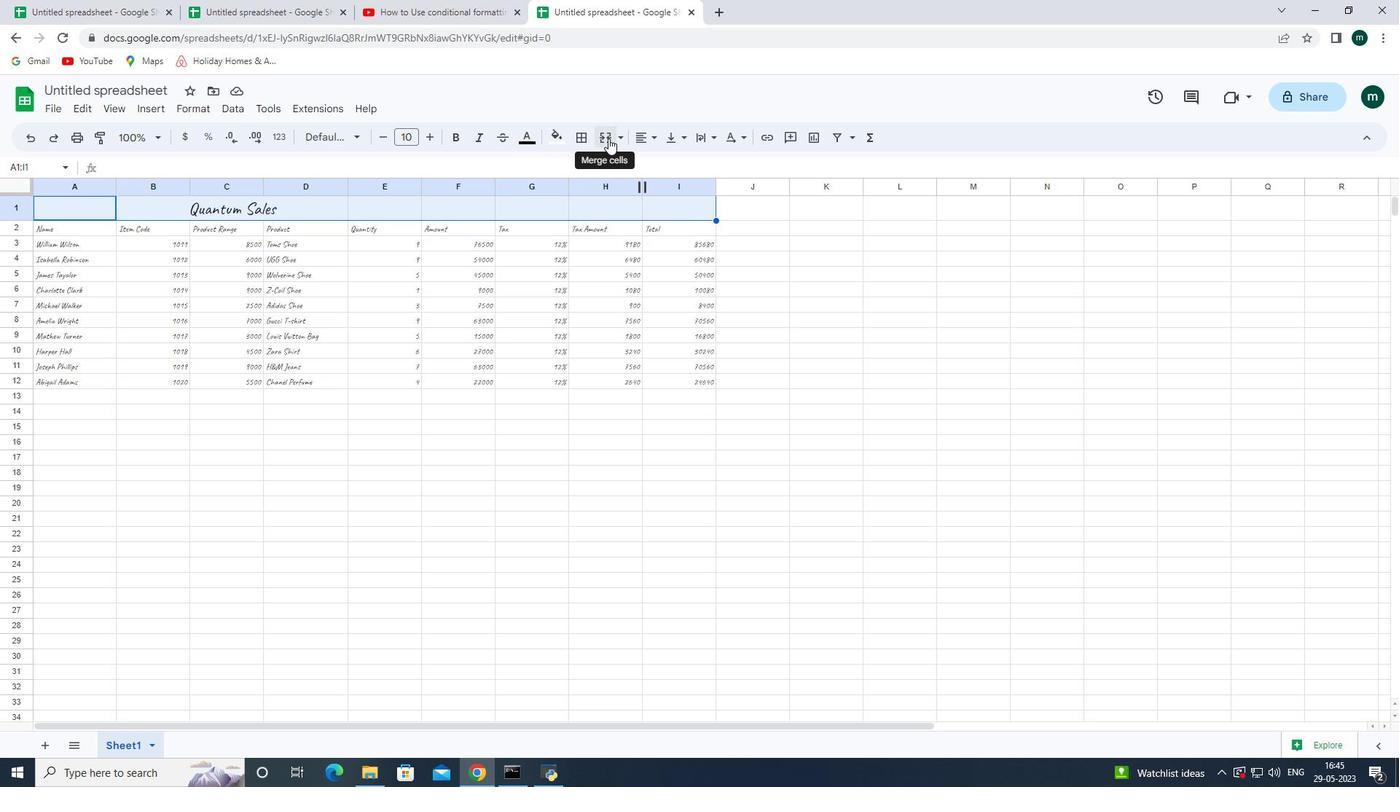 
Action: Mouse moved to (64, 209)
Screenshot: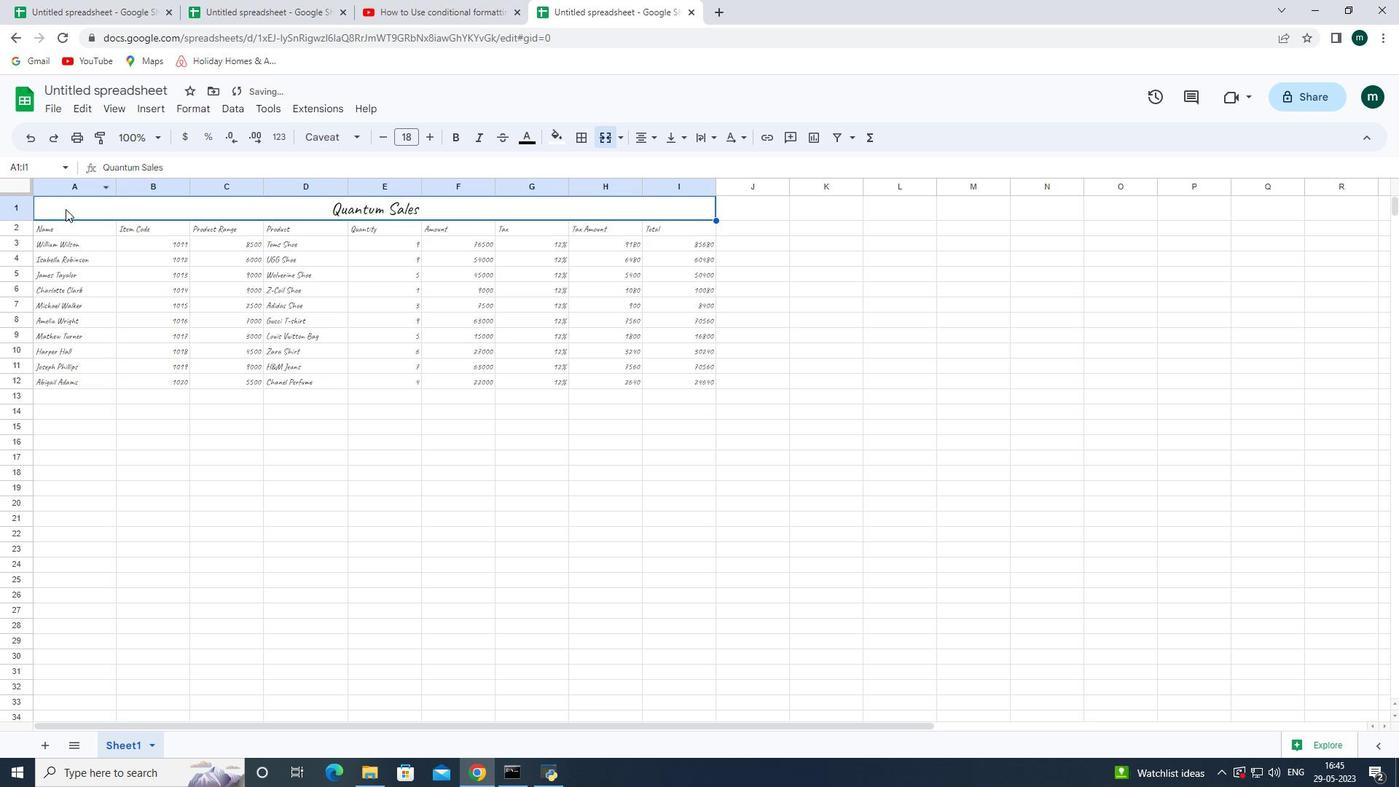 
Action: Mouse pressed left at (64, 209)
Screenshot: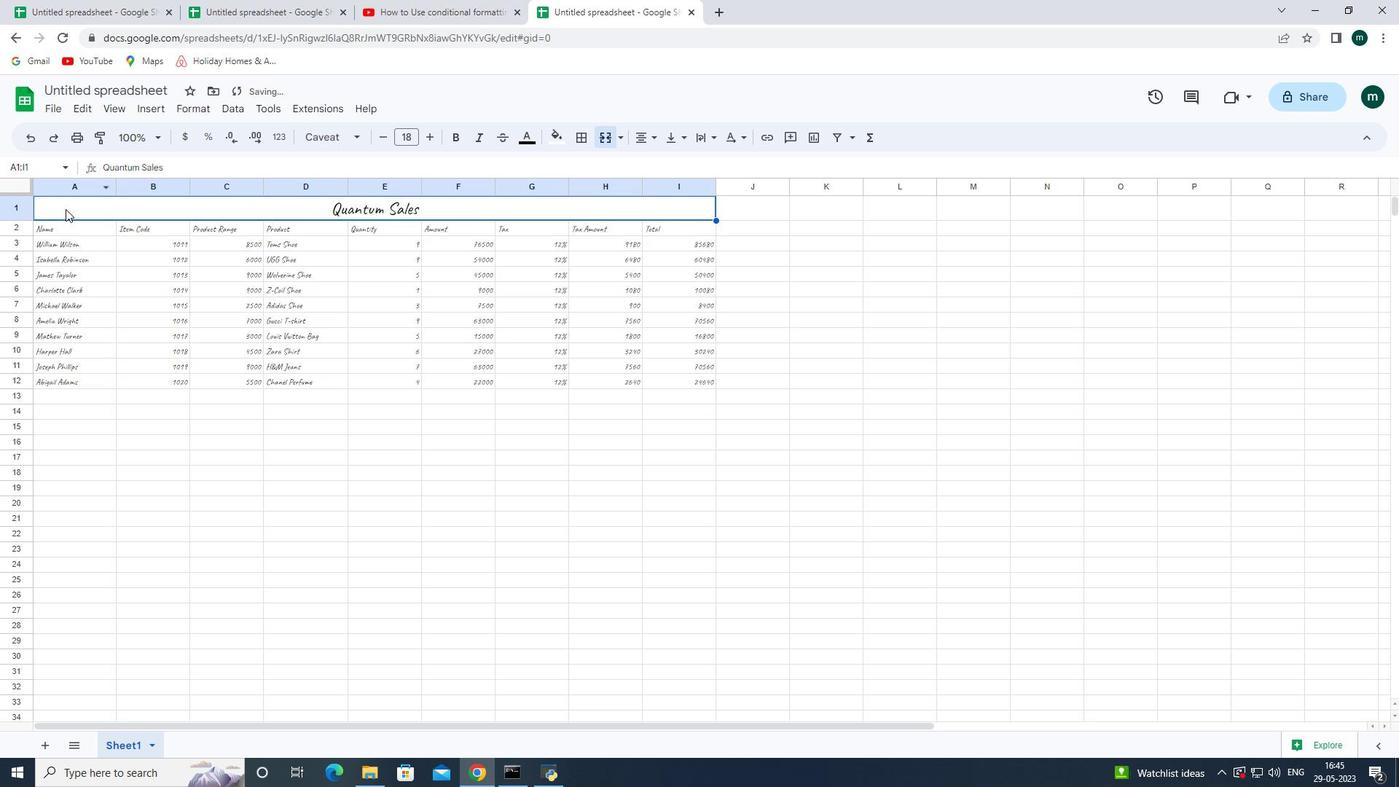 
Action: Mouse moved to (201, 103)
Screenshot: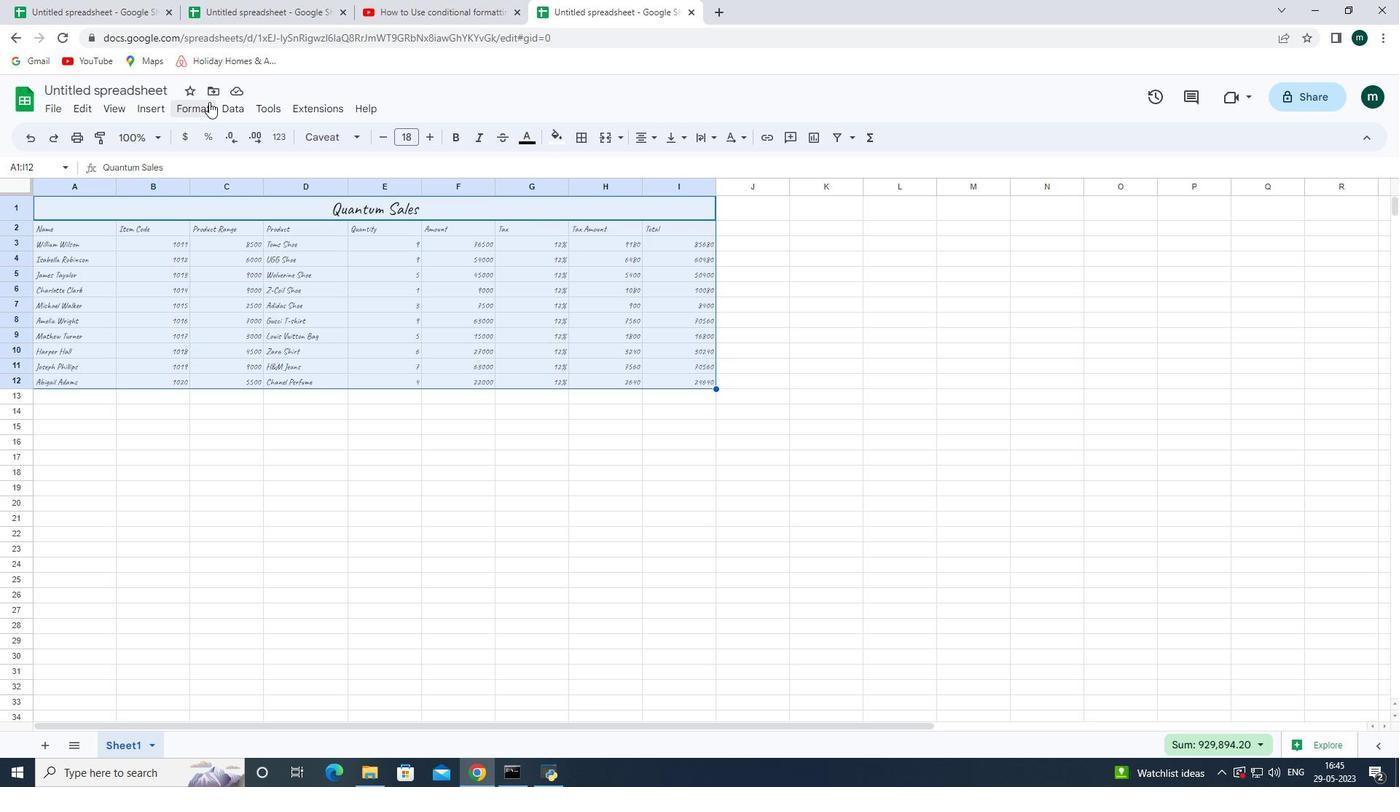 
Action: Mouse pressed left at (201, 103)
Screenshot: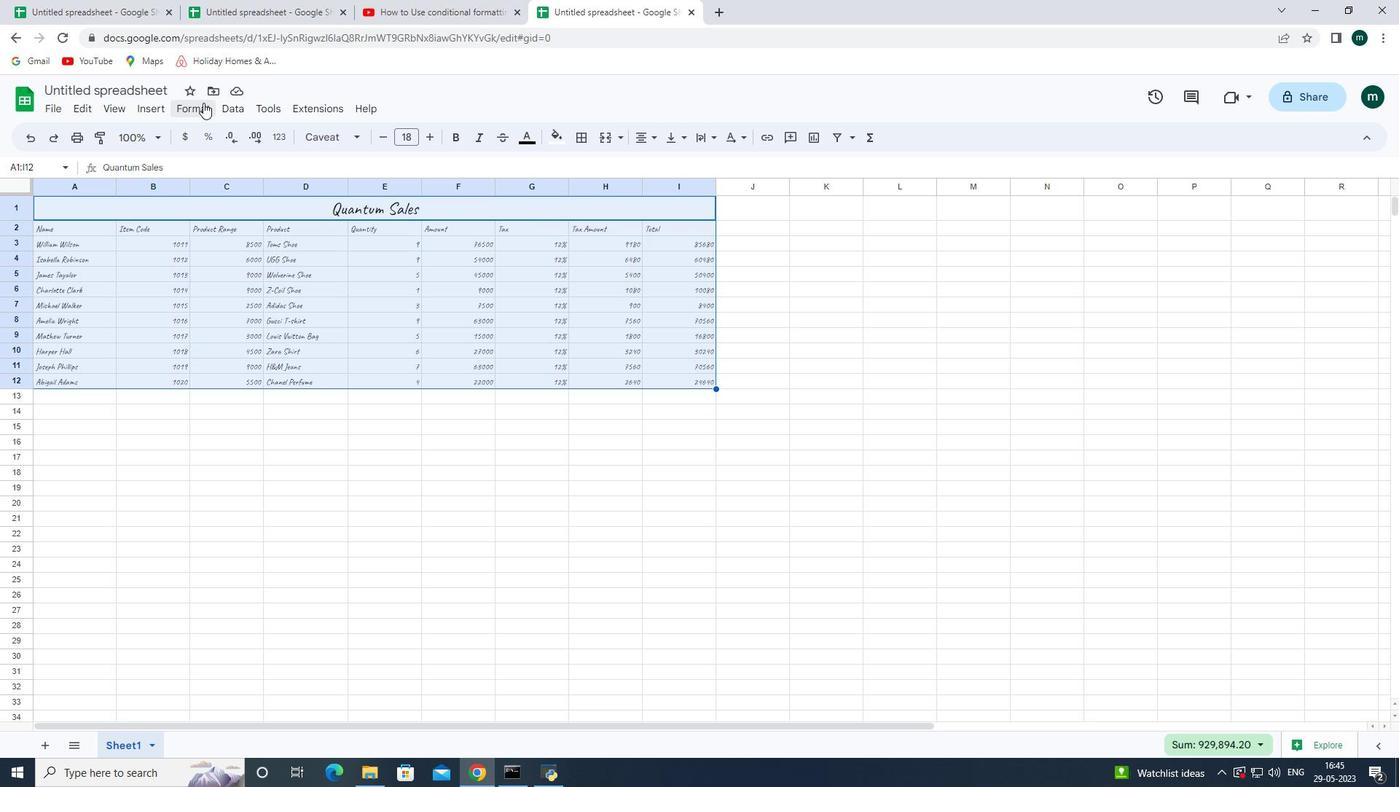 
Action: Mouse moved to (424, 245)
Screenshot: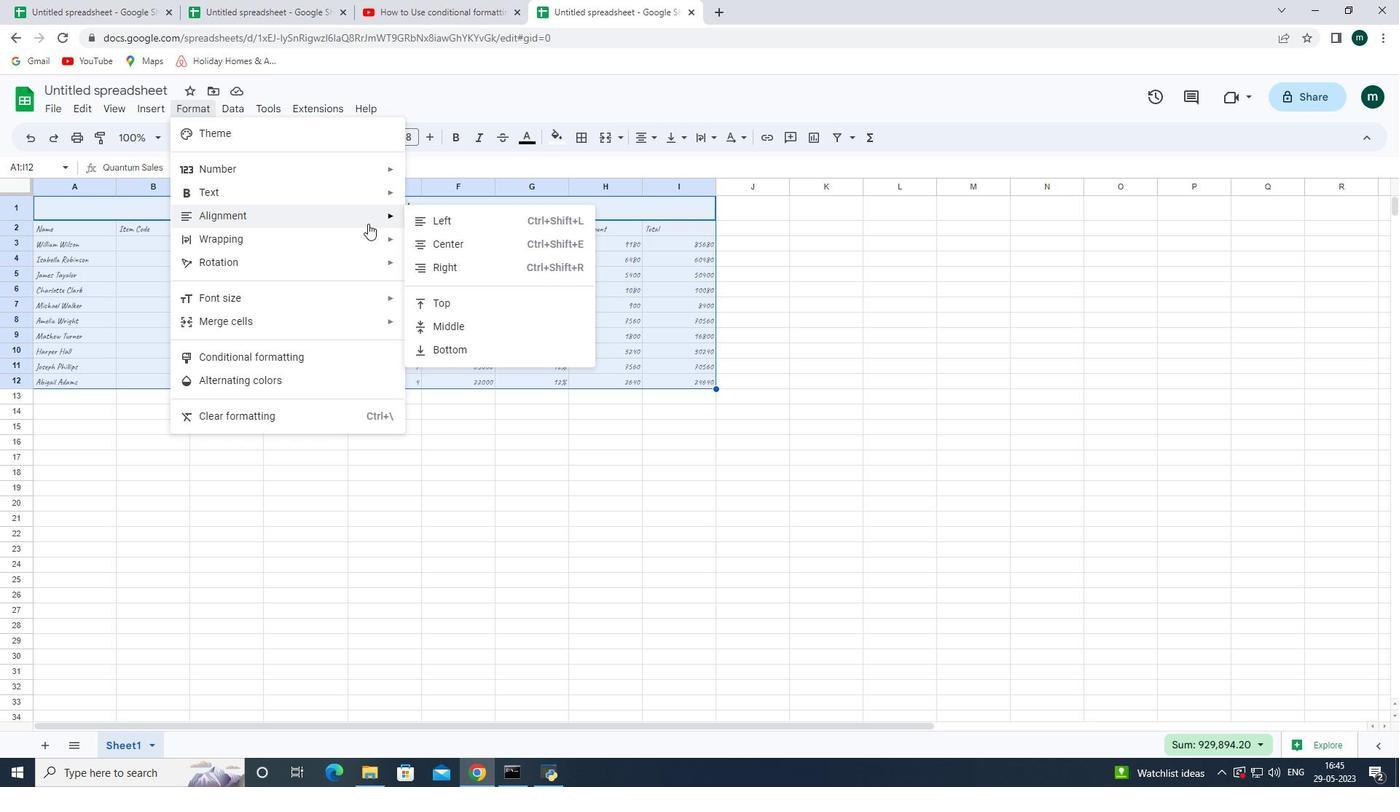 
Action: Mouse pressed left at (424, 245)
Screenshot: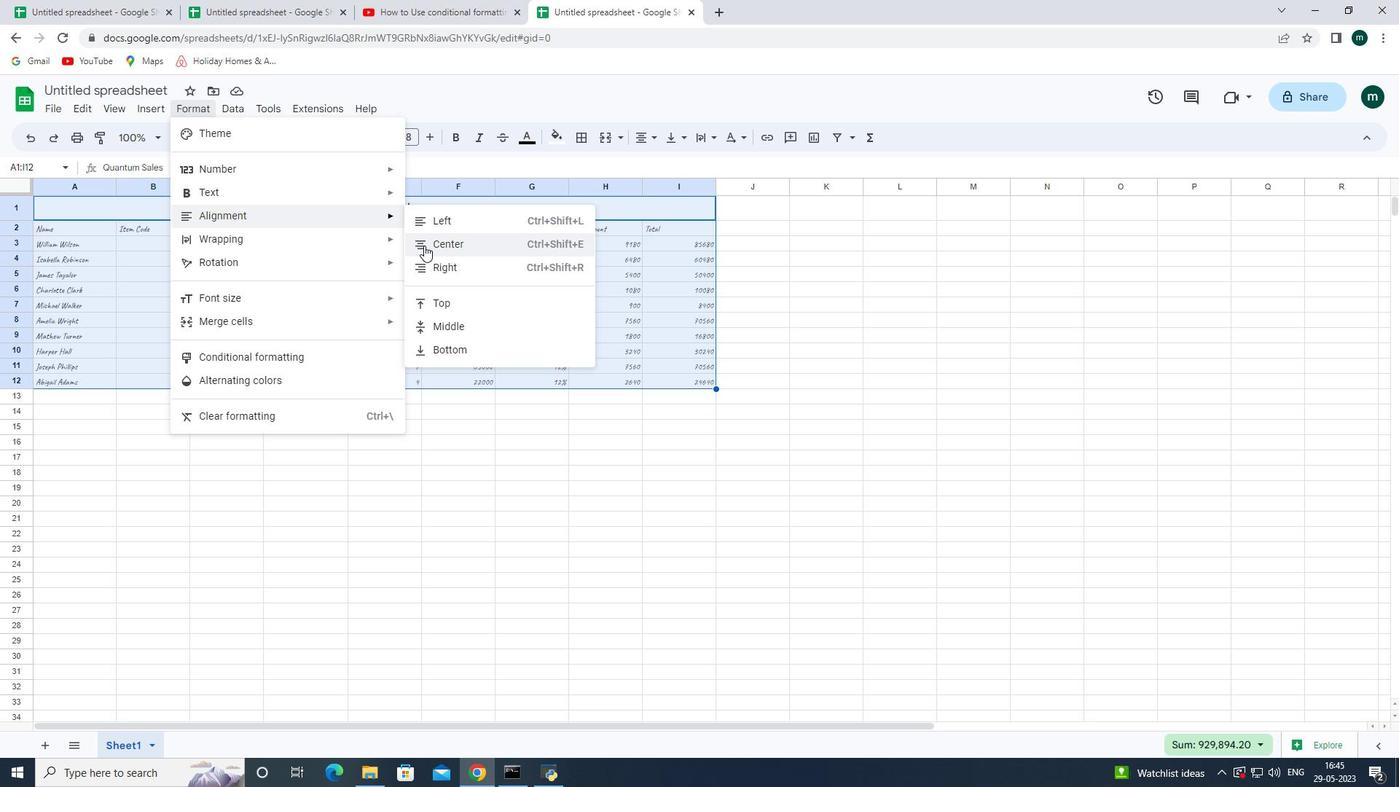 
Action: Mouse moved to (295, 415)
Screenshot: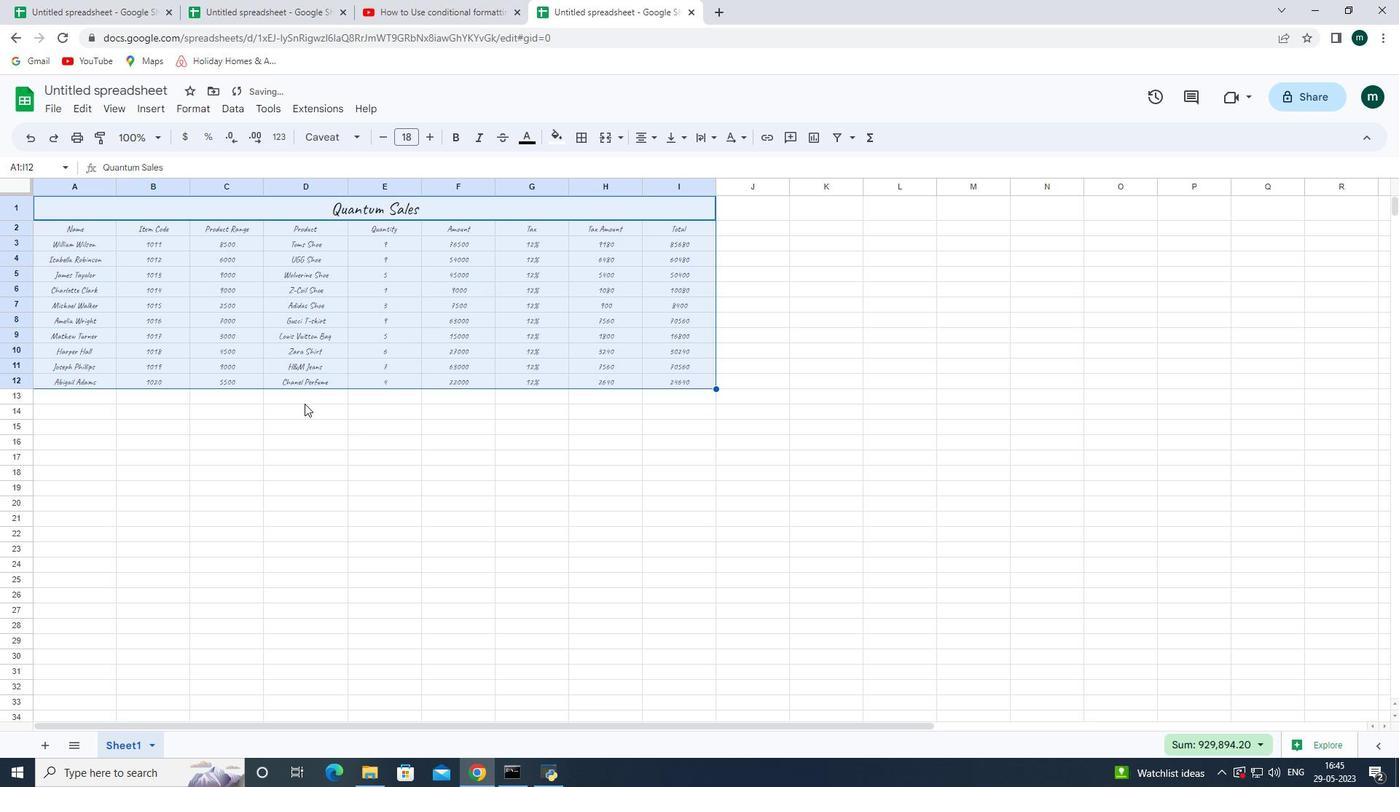 
Action: Mouse pressed left at (295, 415)
Screenshot: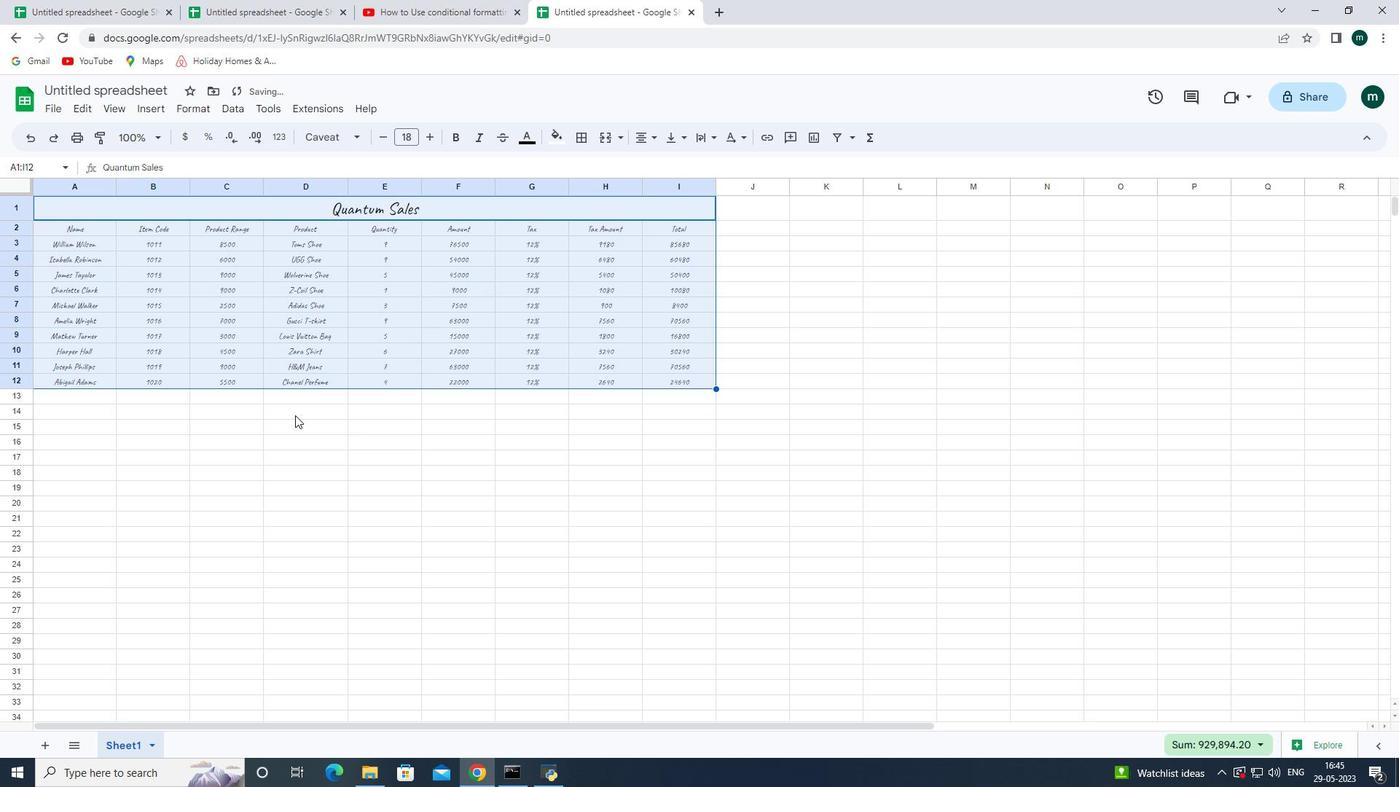 
Action: Mouse moved to (415, 192)
Screenshot: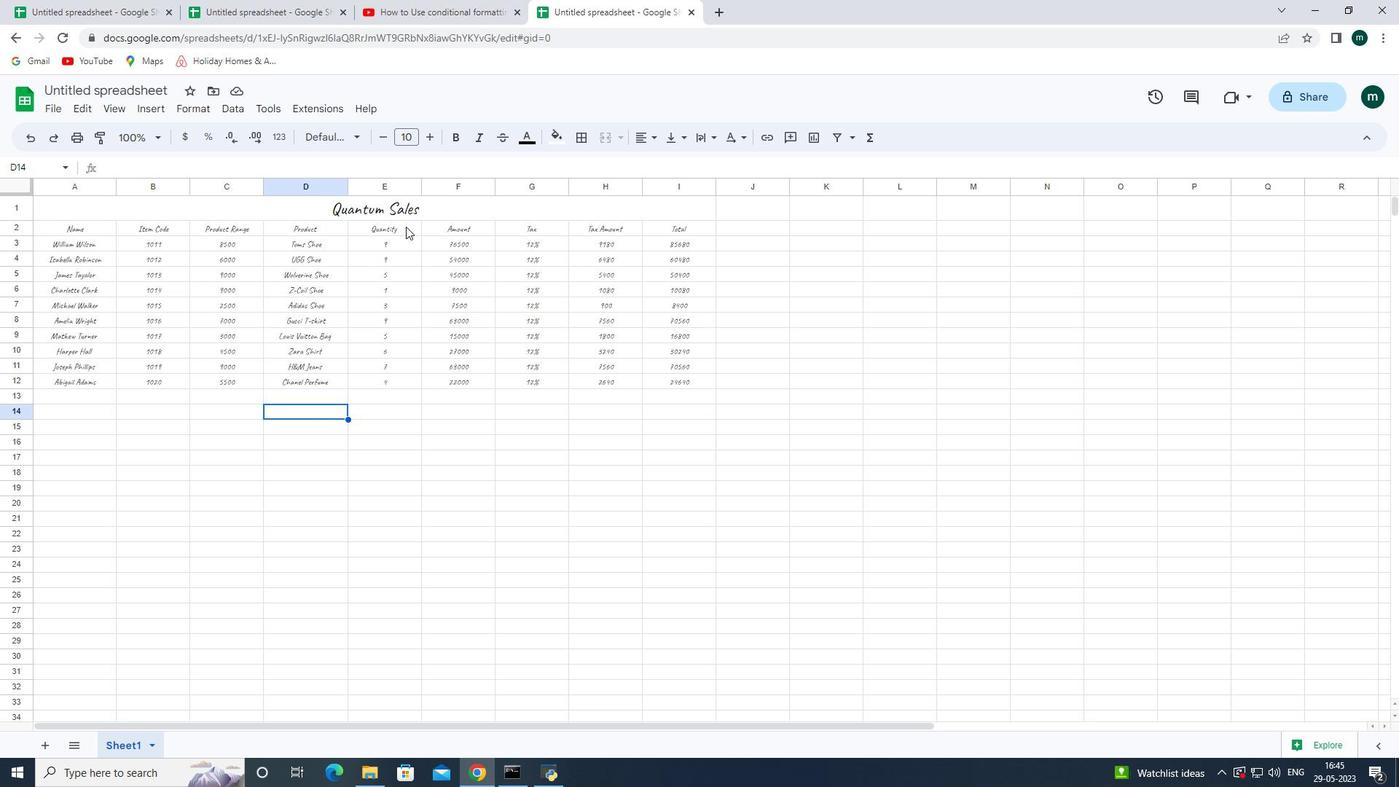 
